 Task: Check the tools and features.
Action: Mouse moved to (1005, 285)
Screenshot: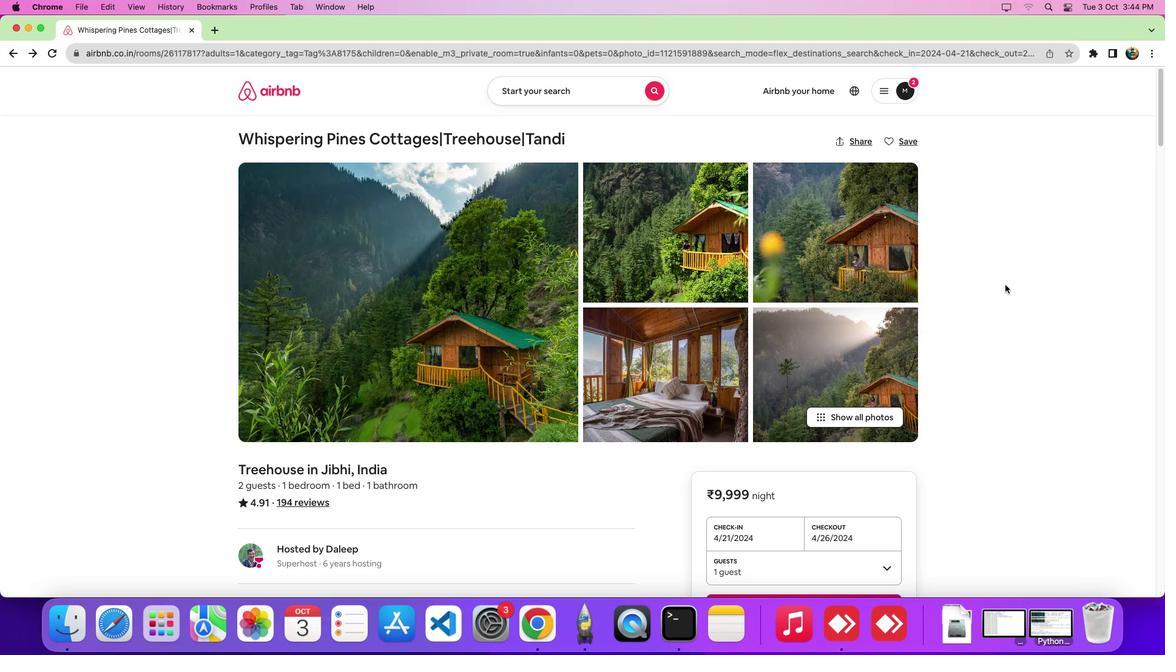 
Action: Mouse pressed left at (1005, 285)
Screenshot: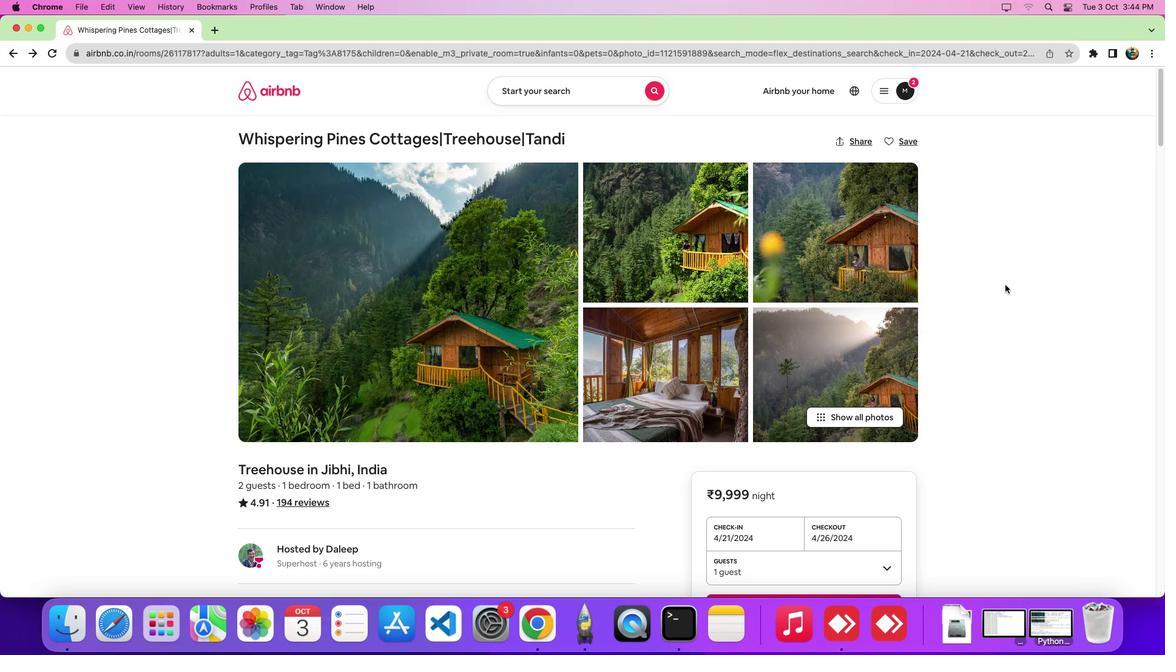 
Action: Mouse moved to (996, 316)
Screenshot: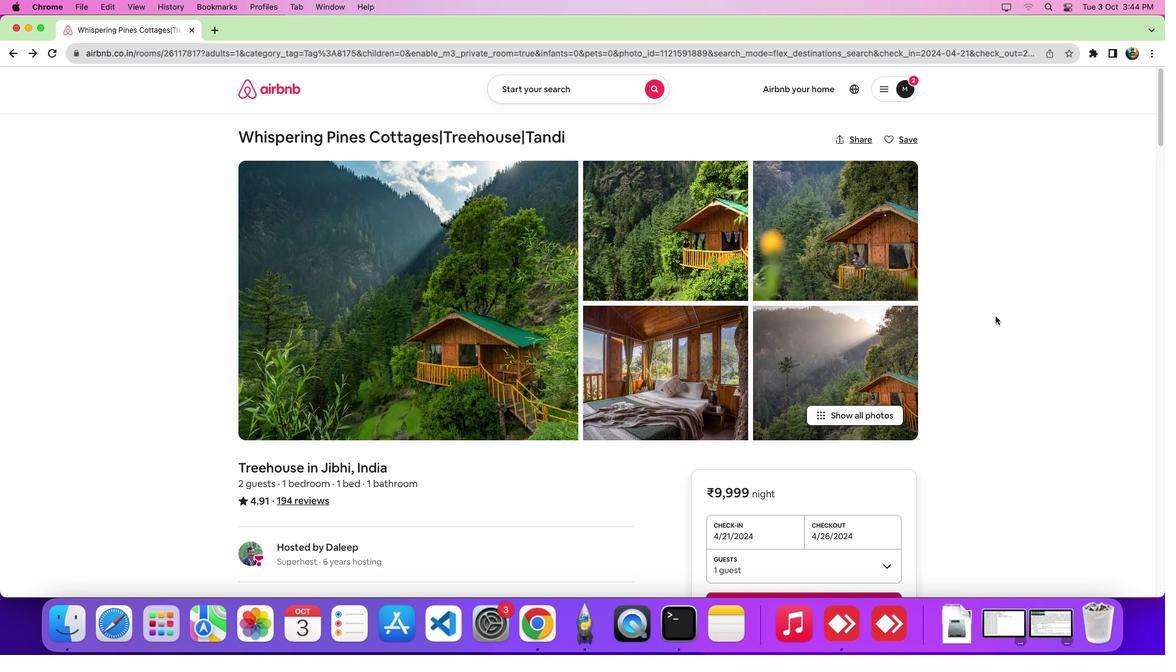 
Action: Mouse scrolled (996, 316) with delta (0, 0)
Screenshot: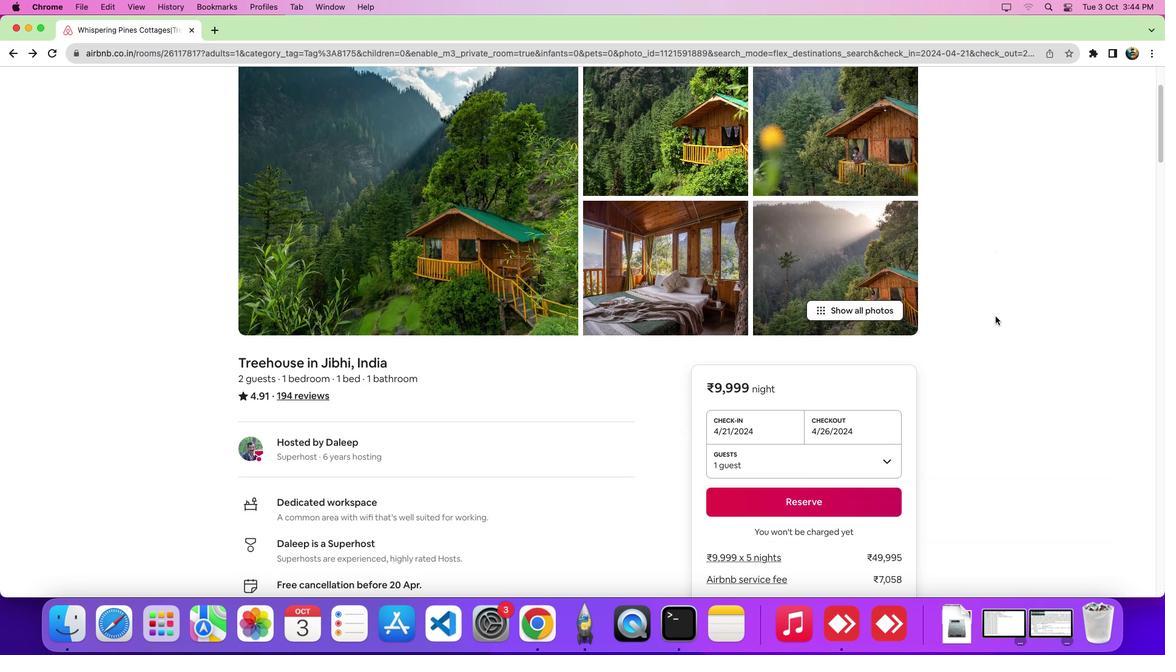 
Action: Mouse scrolled (996, 316) with delta (0, 0)
Screenshot: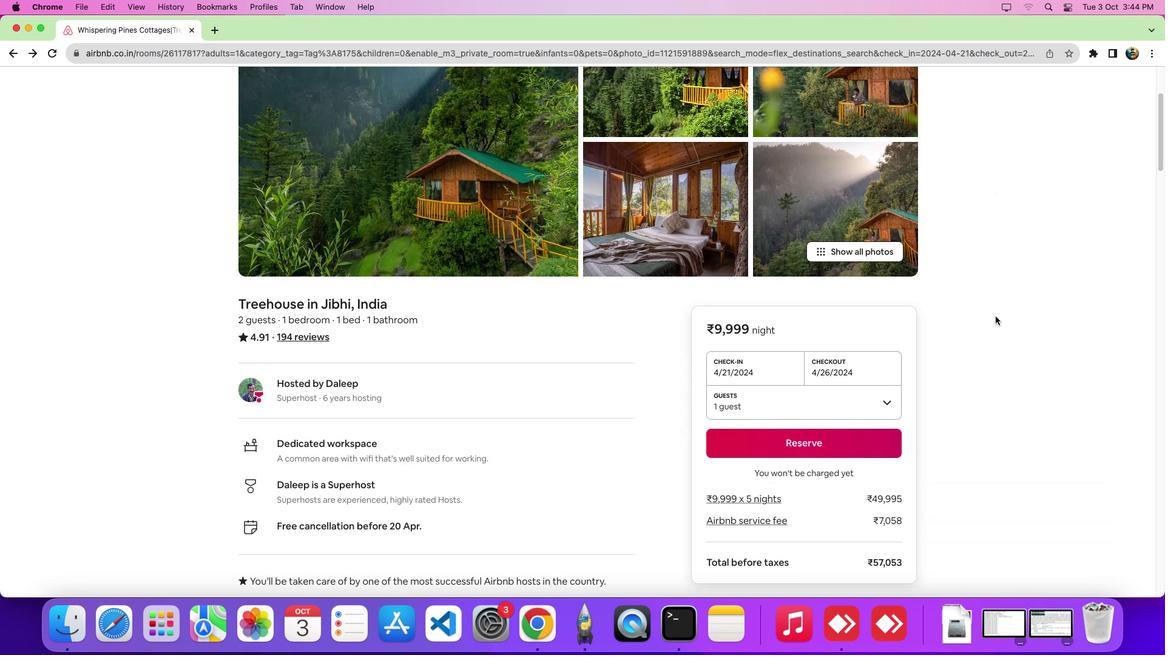 
Action: Mouse scrolled (996, 316) with delta (0, -3)
Screenshot: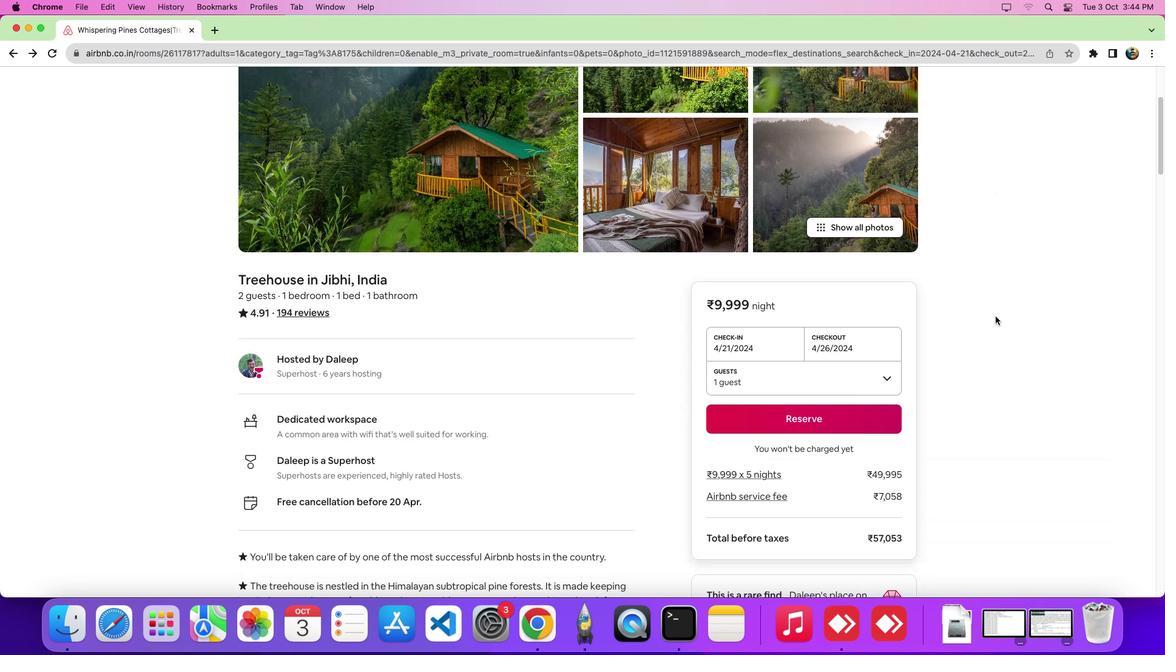
Action: Mouse scrolled (996, 316) with delta (0, 0)
Screenshot: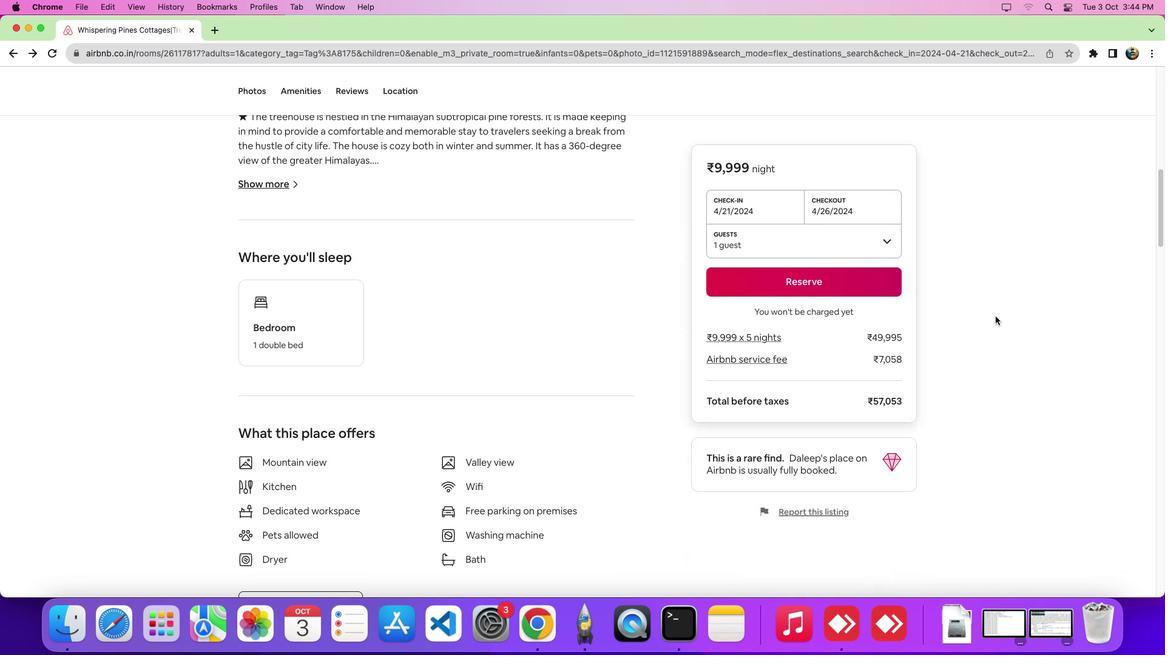 
Action: Mouse scrolled (996, 316) with delta (0, -1)
Screenshot: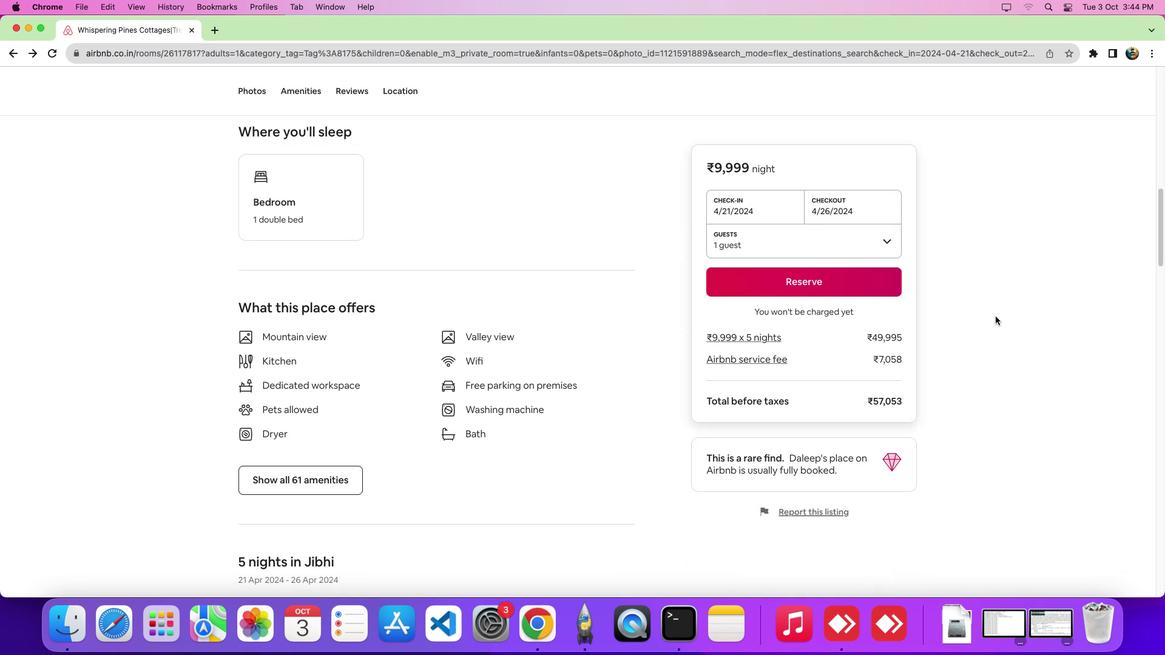 
Action: Mouse scrolled (996, 316) with delta (0, -5)
Screenshot: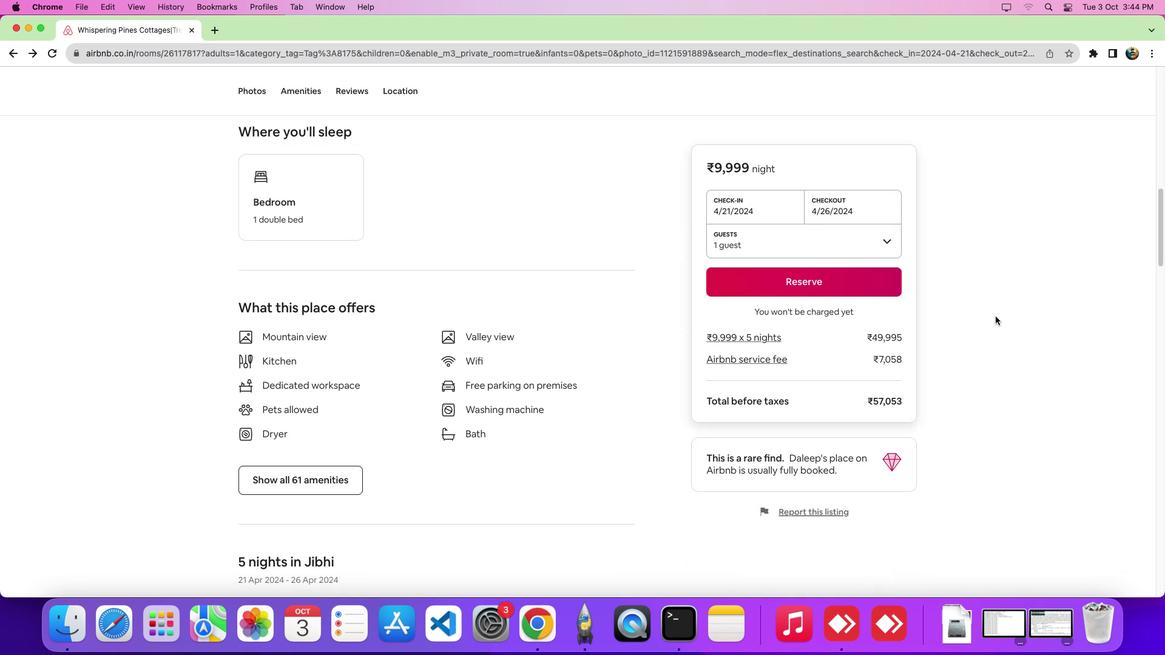 
Action: Mouse scrolled (996, 316) with delta (0, -7)
Screenshot: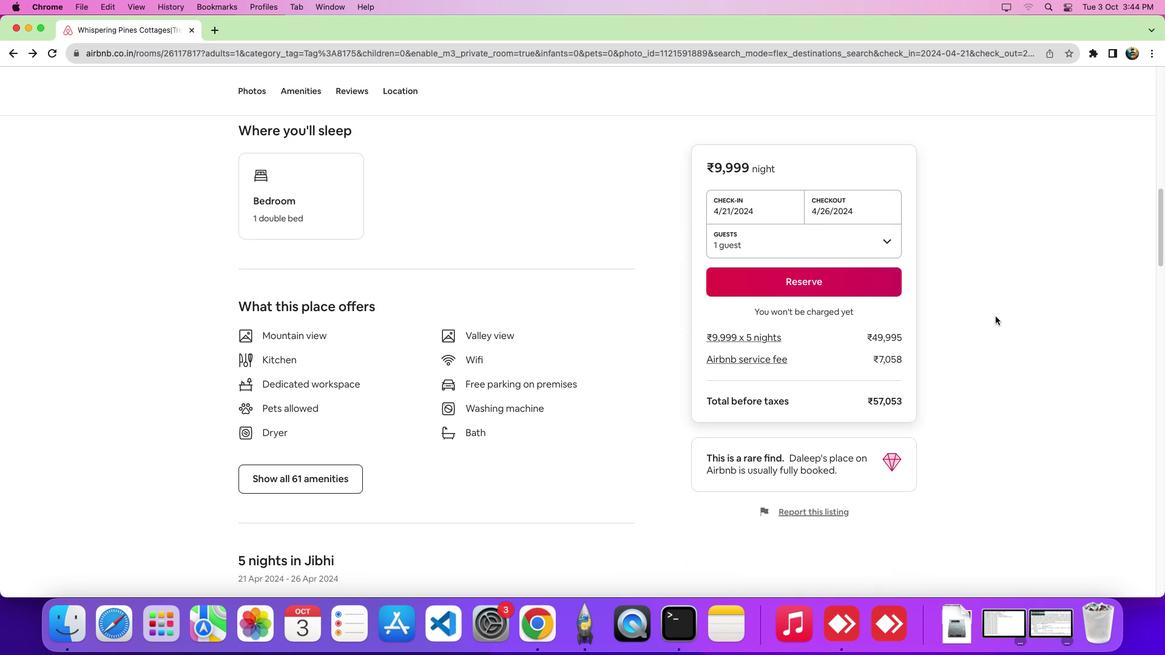 
Action: Mouse scrolled (996, 316) with delta (0, 0)
Screenshot: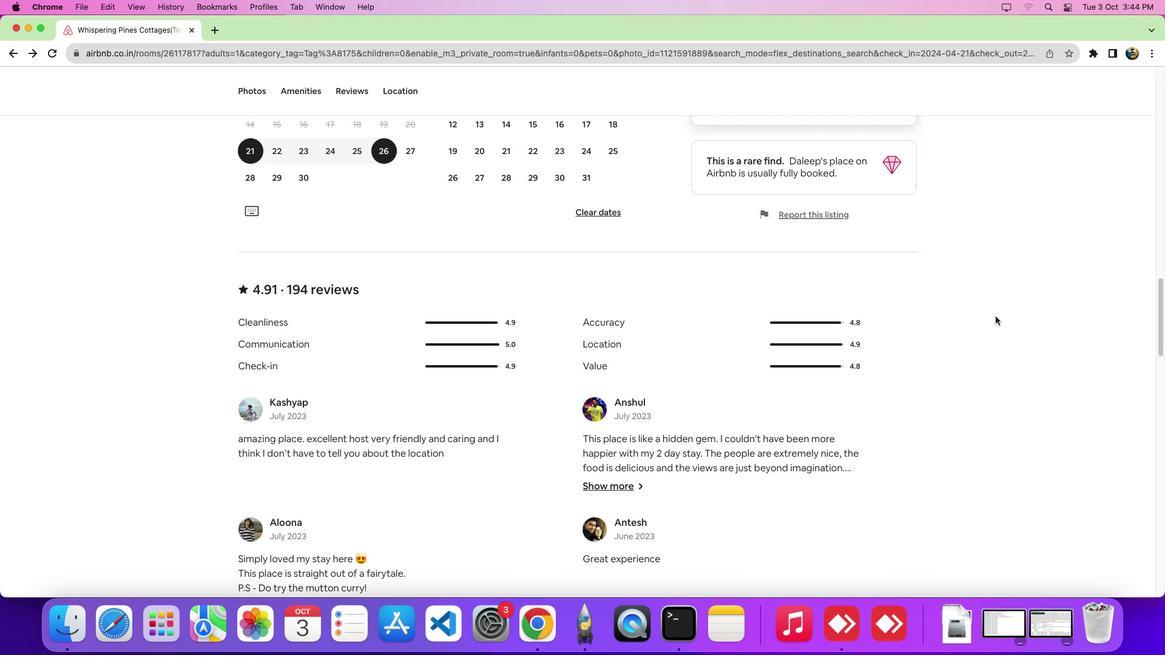 
Action: Mouse scrolled (996, 316) with delta (0, -1)
Screenshot: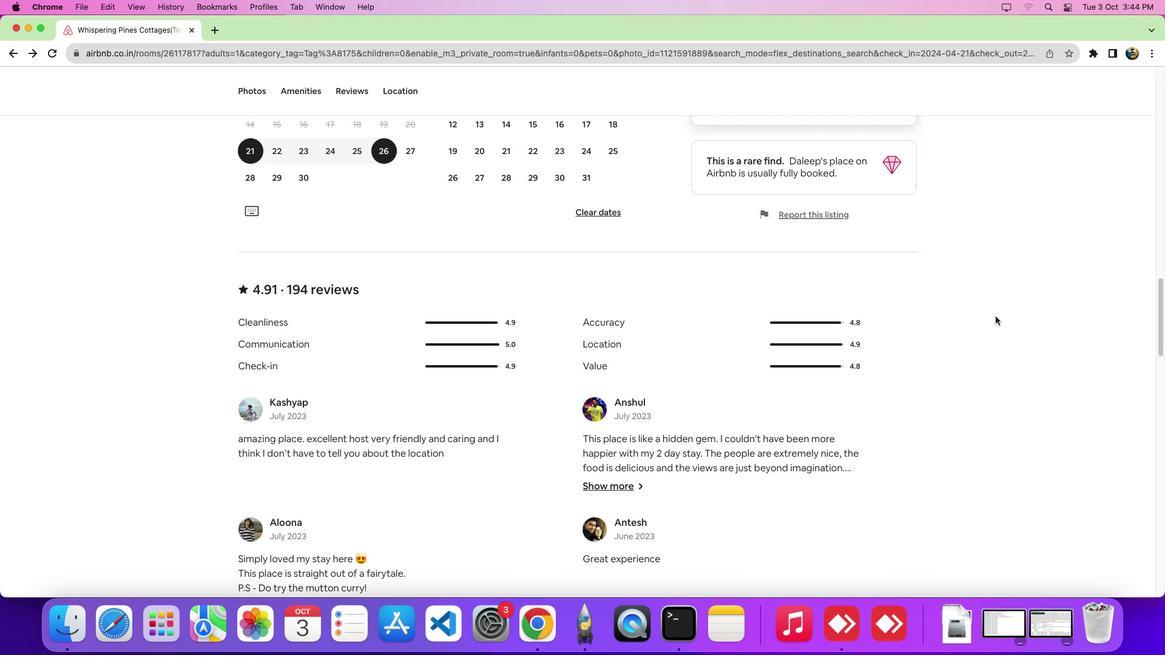 
Action: Mouse scrolled (996, 316) with delta (0, -5)
Screenshot: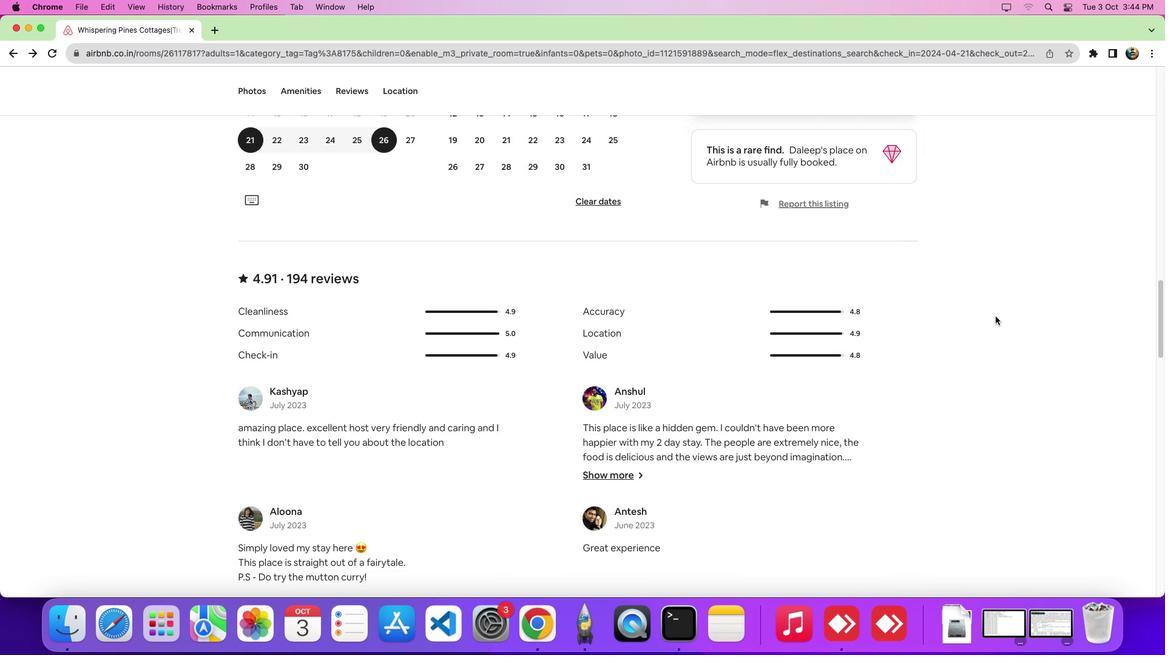 
Action: Mouse scrolled (996, 316) with delta (0, -7)
Screenshot: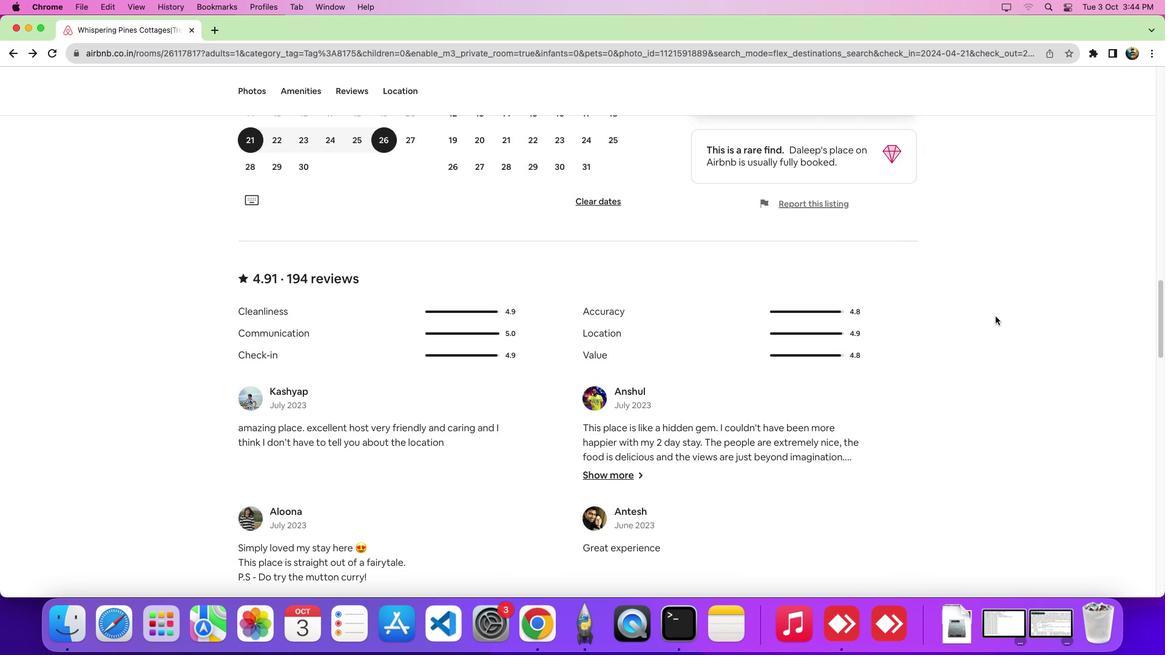 
Action: Mouse scrolled (996, 316) with delta (0, 0)
Screenshot: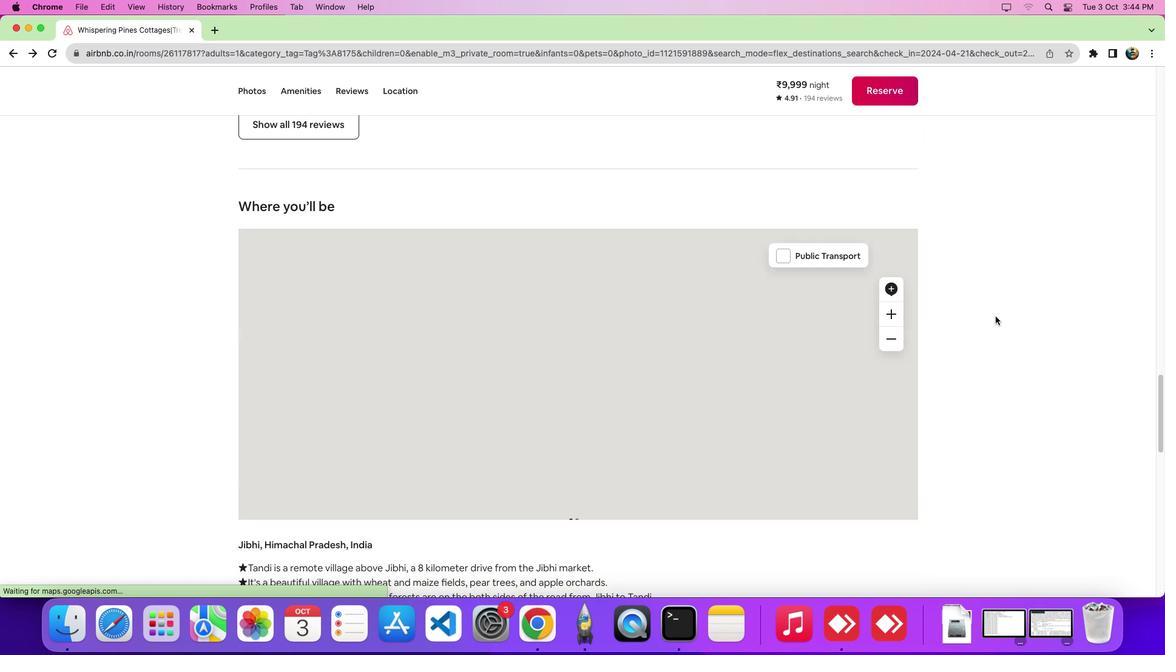 
Action: Mouse scrolled (996, 316) with delta (0, -1)
Screenshot: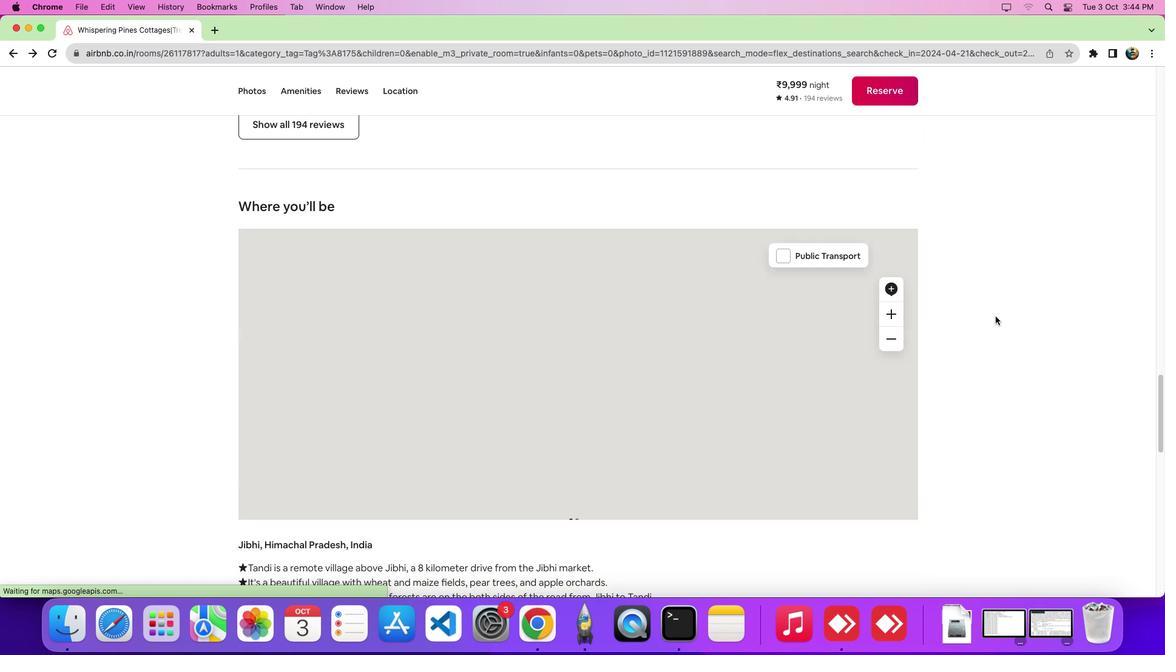 
Action: Mouse scrolled (996, 316) with delta (0, -5)
Screenshot: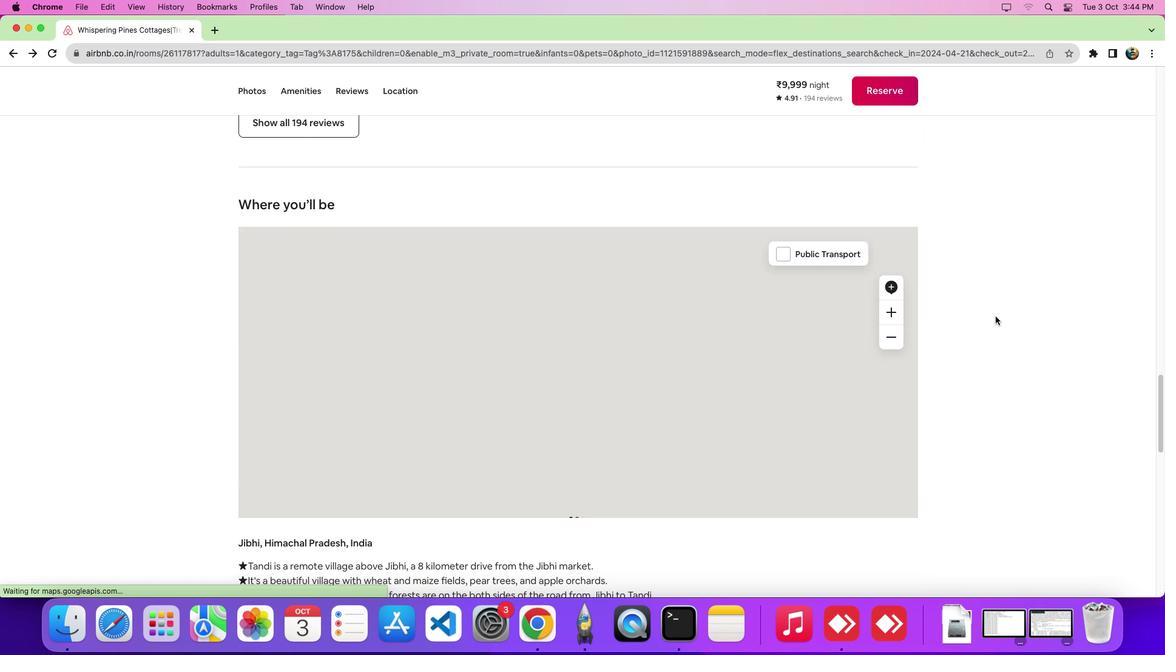 
Action: Mouse scrolled (996, 316) with delta (0, -7)
Screenshot: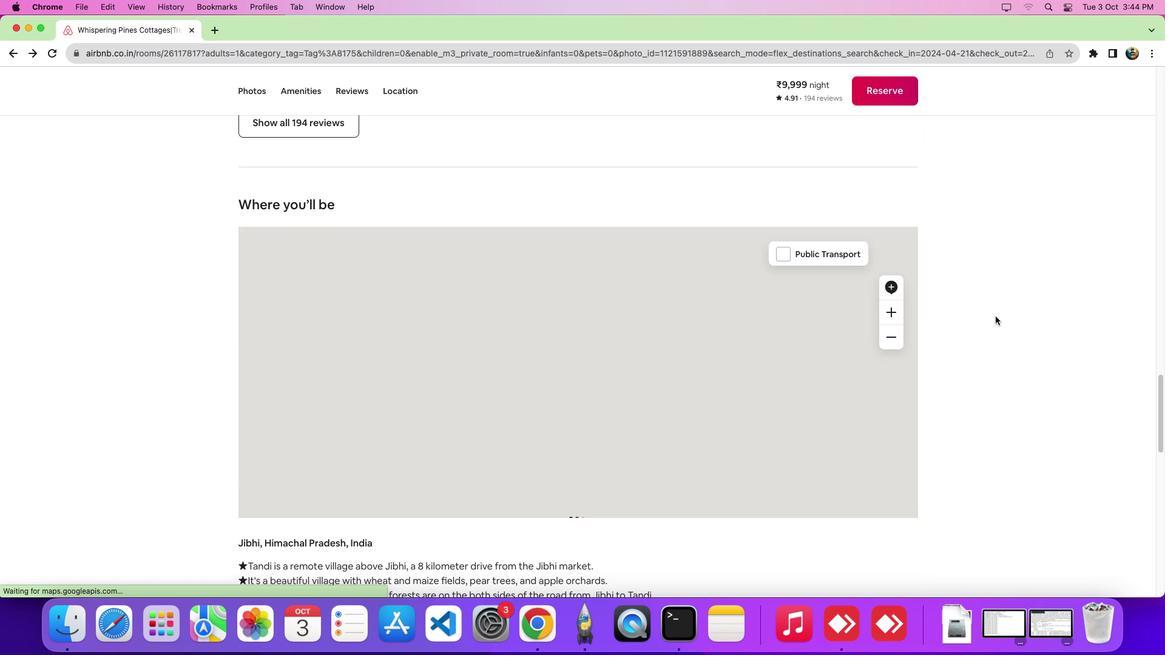 
Action: Mouse scrolled (996, 316) with delta (0, 0)
Screenshot: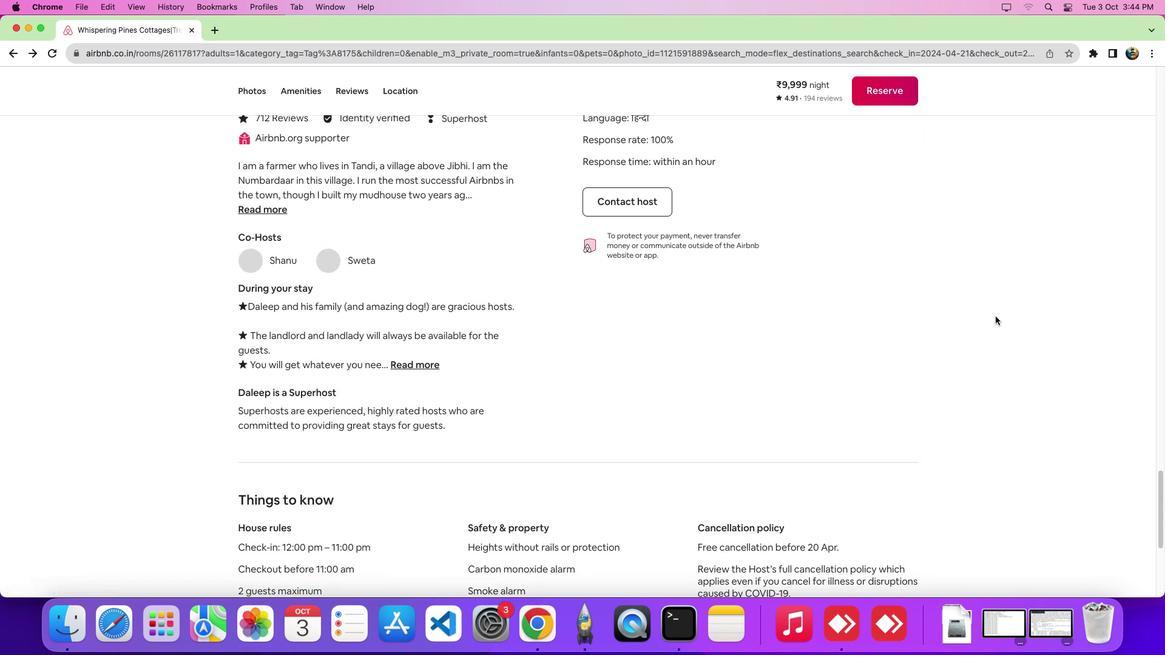 
Action: Mouse scrolled (996, 316) with delta (0, -1)
Screenshot: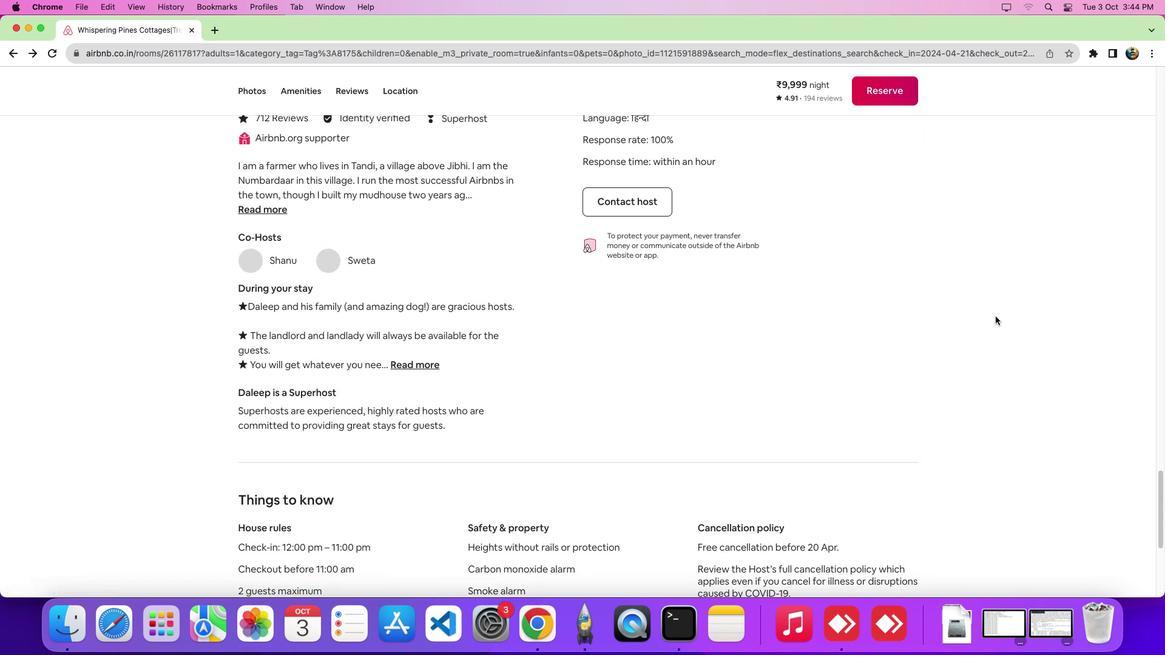 
Action: Mouse scrolled (996, 316) with delta (0, -5)
Screenshot: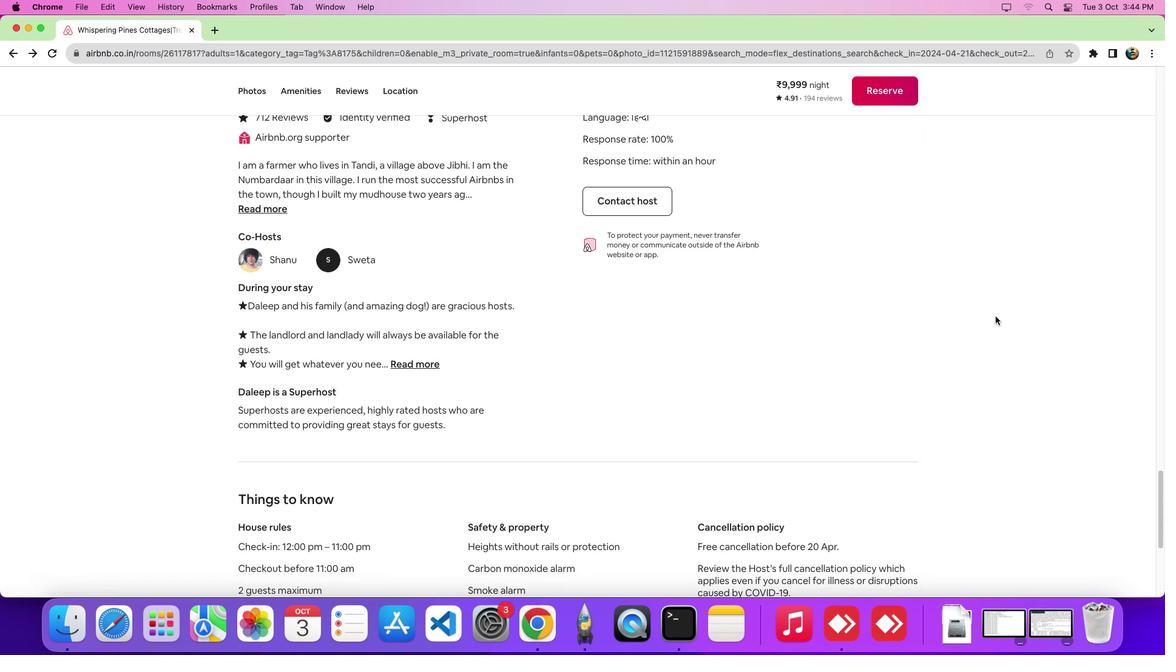 
Action: Mouse scrolled (996, 316) with delta (0, -7)
Screenshot: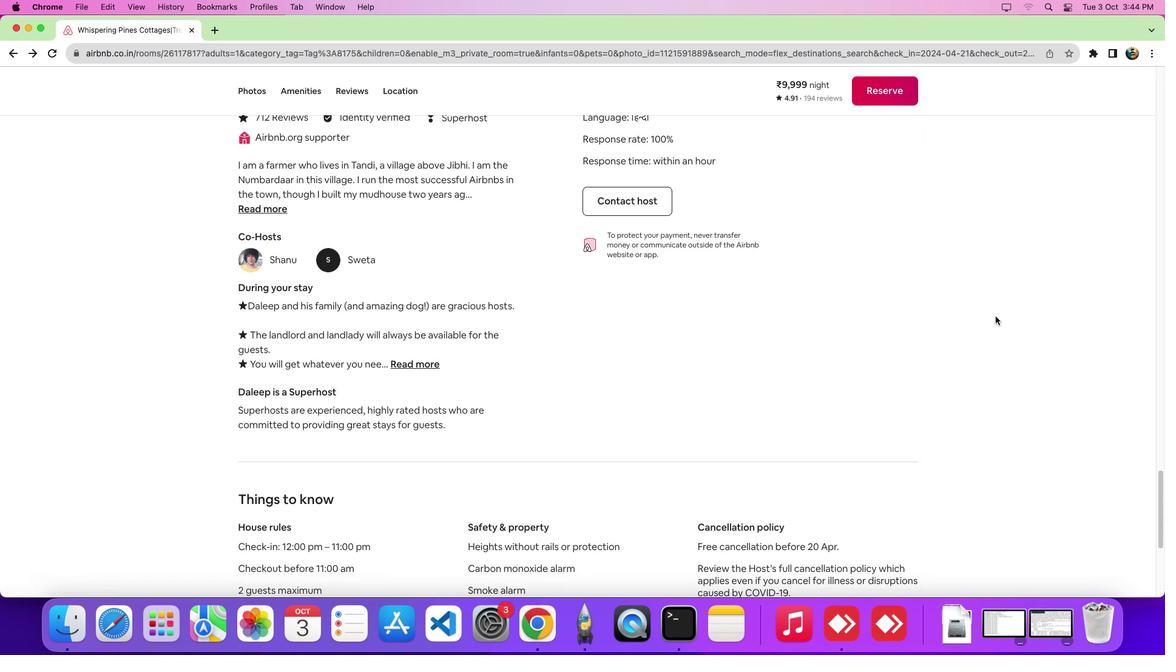 
Action: Mouse scrolled (996, 316) with delta (0, 0)
Screenshot: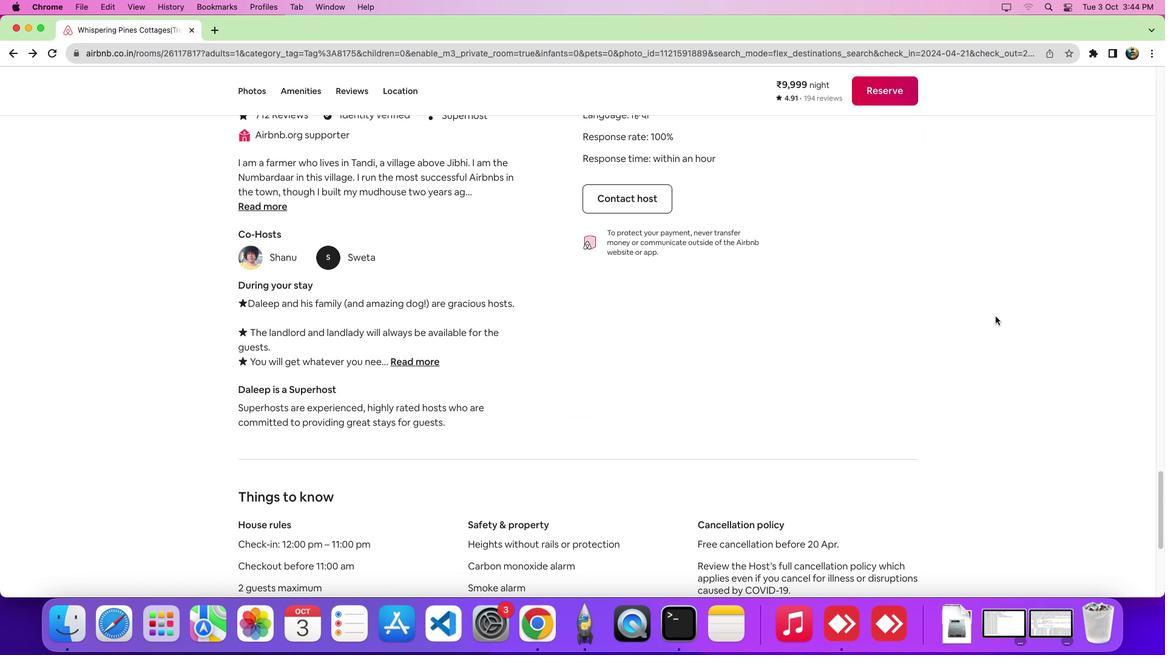
Action: Mouse scrolled (996, 316) with delta (0, 0)
Screenshot: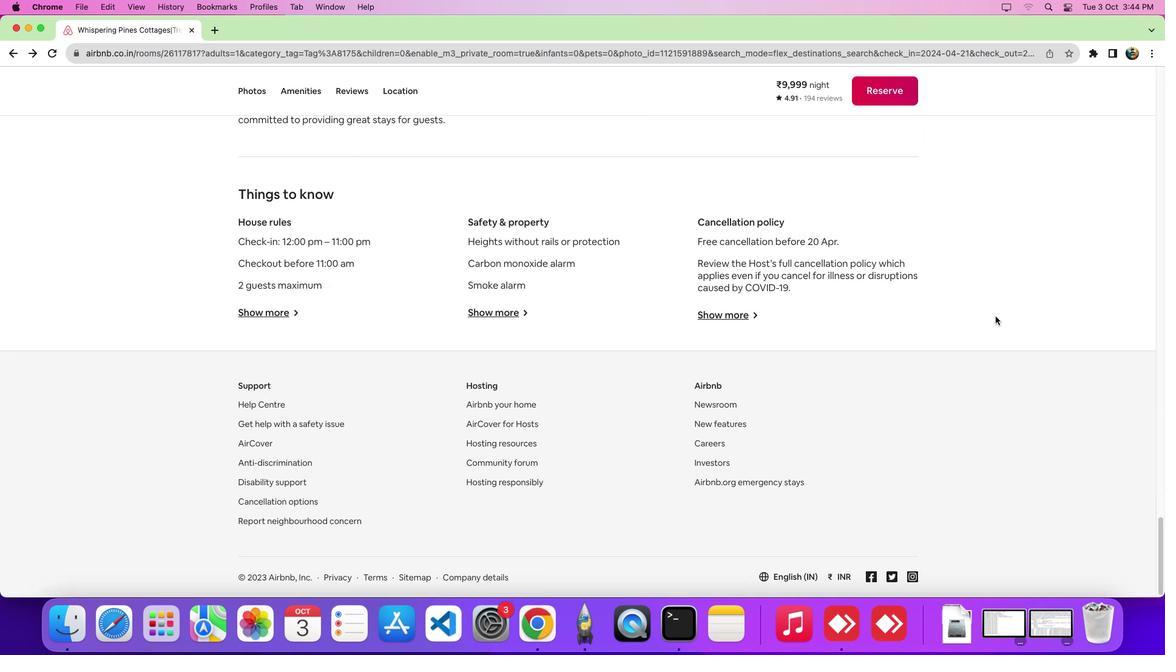
Action: Mouse scrolled (996, 316) with delta (0, -1)
Screenshot: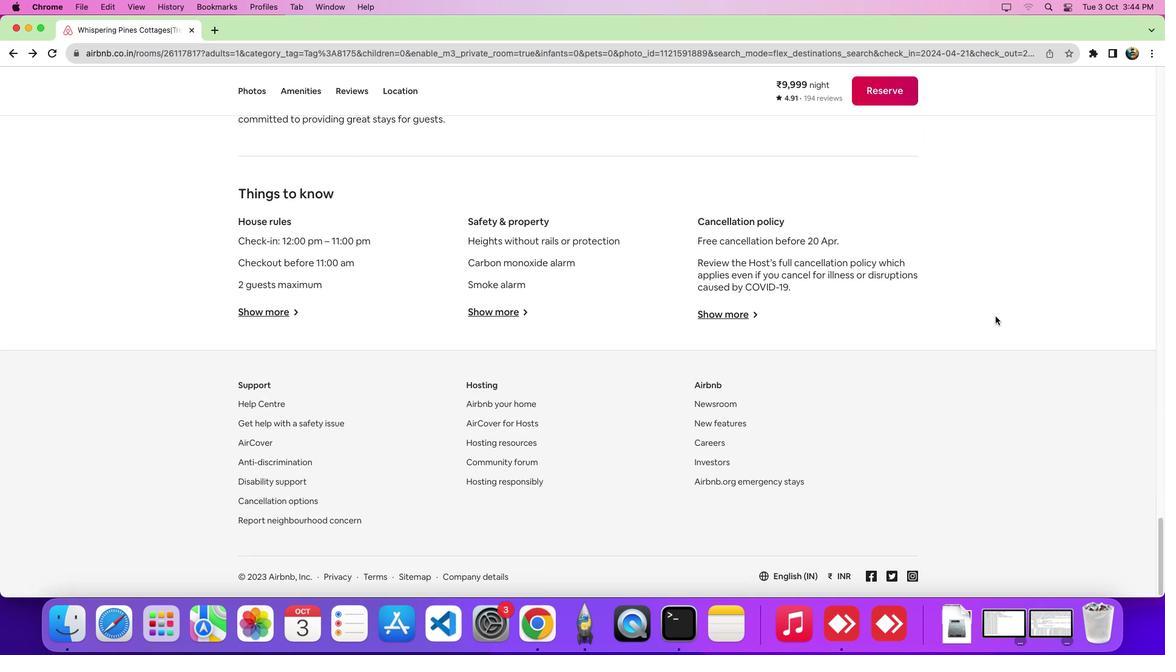 
Action: Mouse scrolled (996, 316) with delta (0, -5)
Screenshot: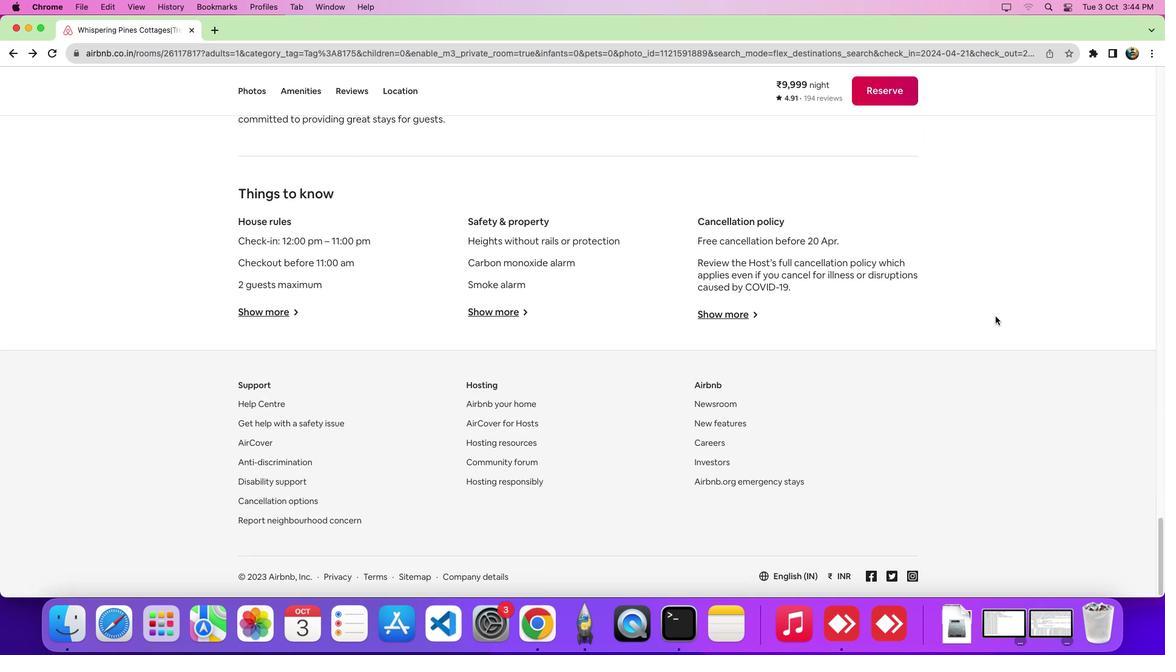 
Action: Mouse scrolled (996, 316) with delta (0, -7)
Screenshot: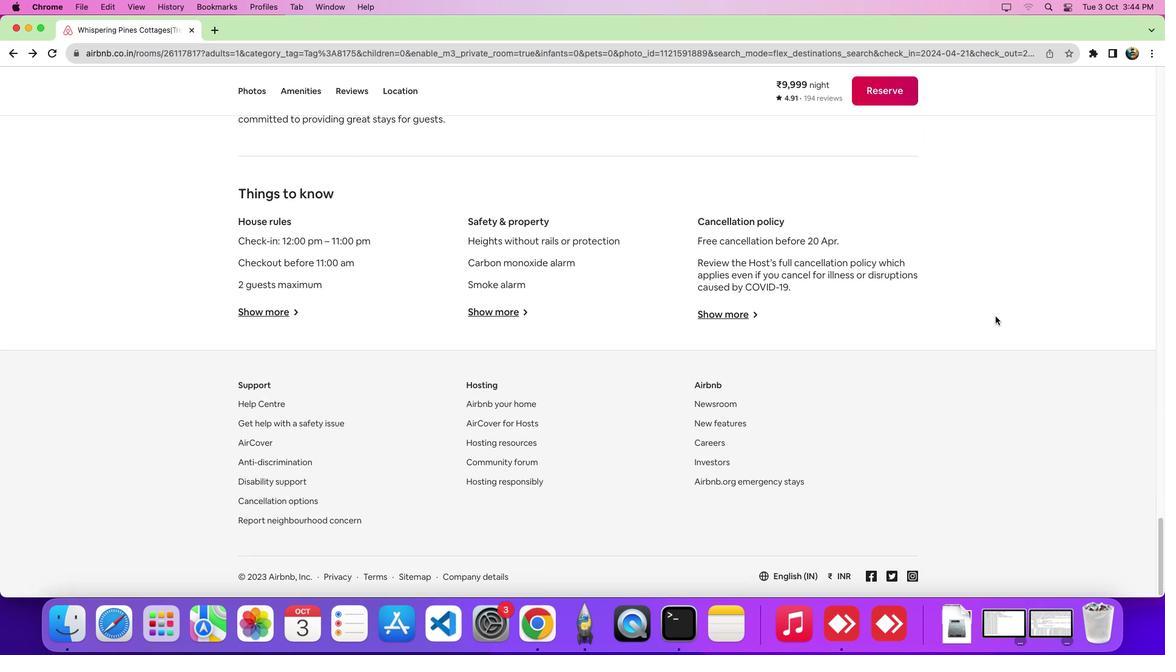 
Action: Mouse scrolled (996, 316) with delta (0, 0)
Screenshot: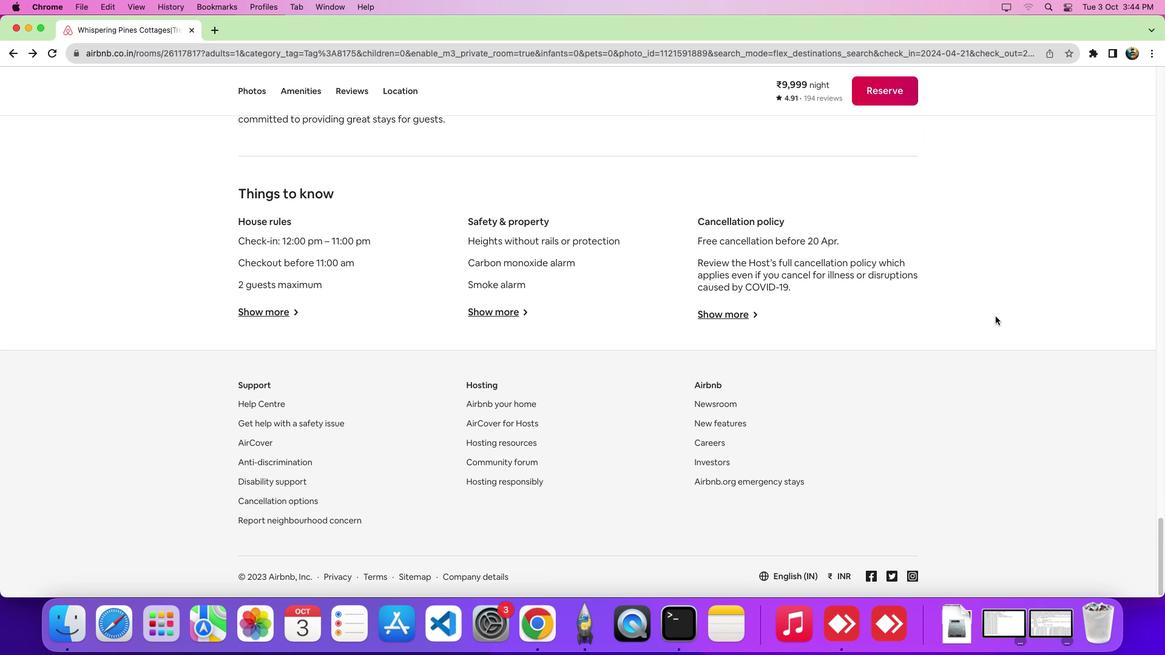 
Action: Mouse scrolled (996, 316) with delta (0, -1)
Screenshot: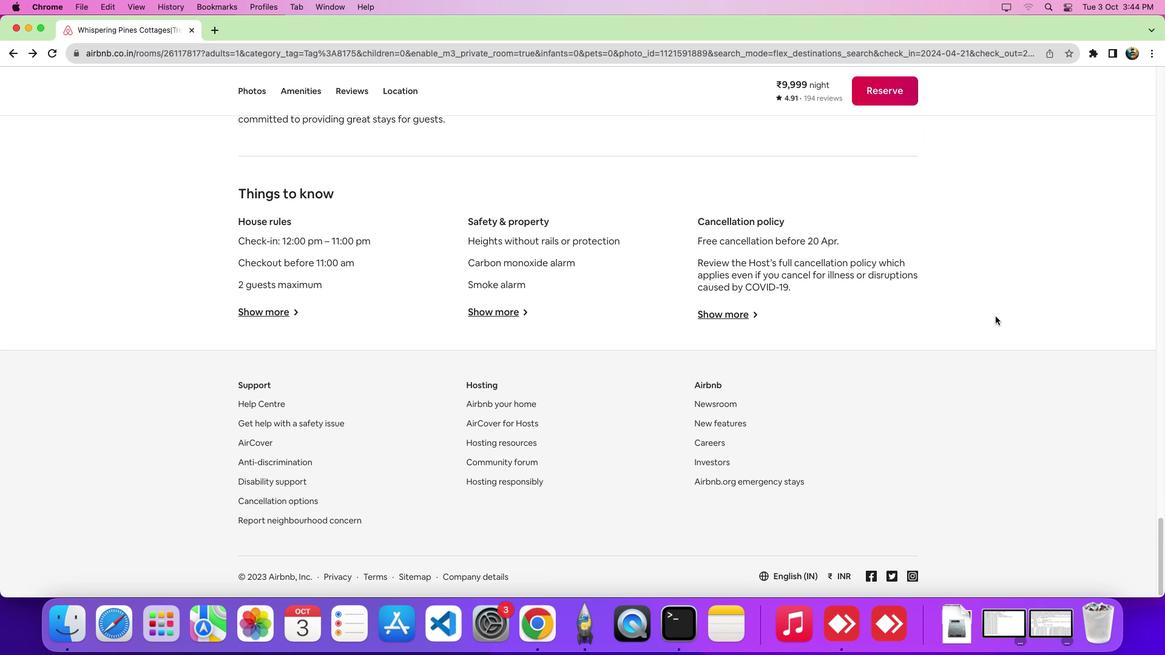
Action: Mouse scrolled (996, 316) with delta (0, -6)
Screenshot: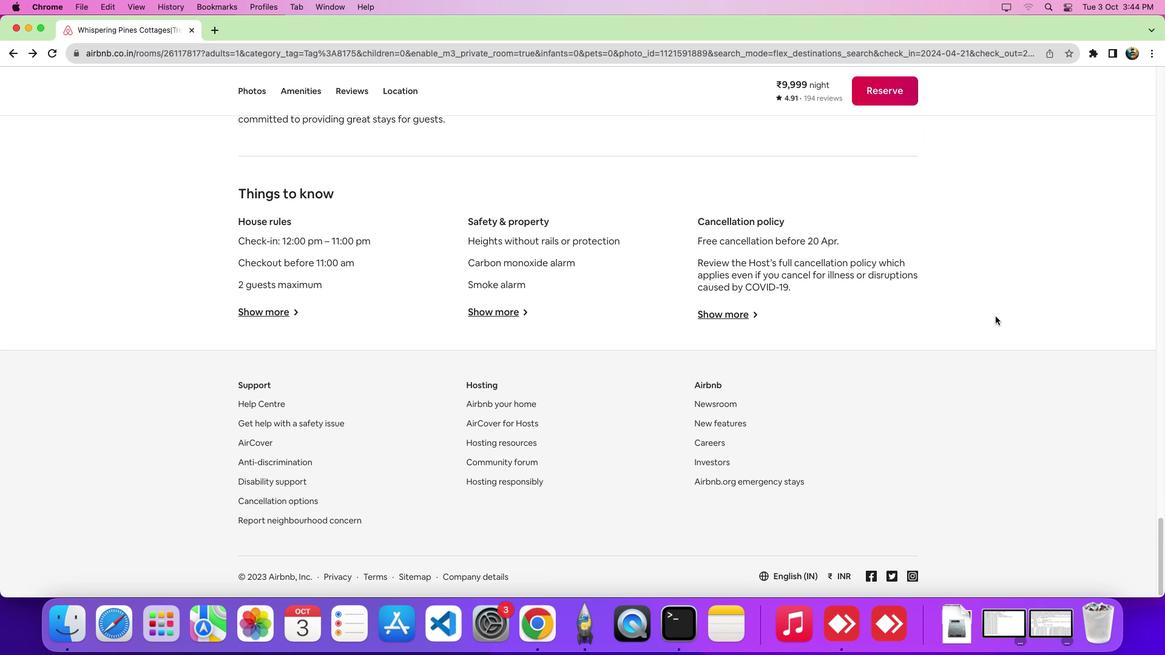 
Action: Mouse scrolled (996, 316) with delta (0, -8)
Screenshot: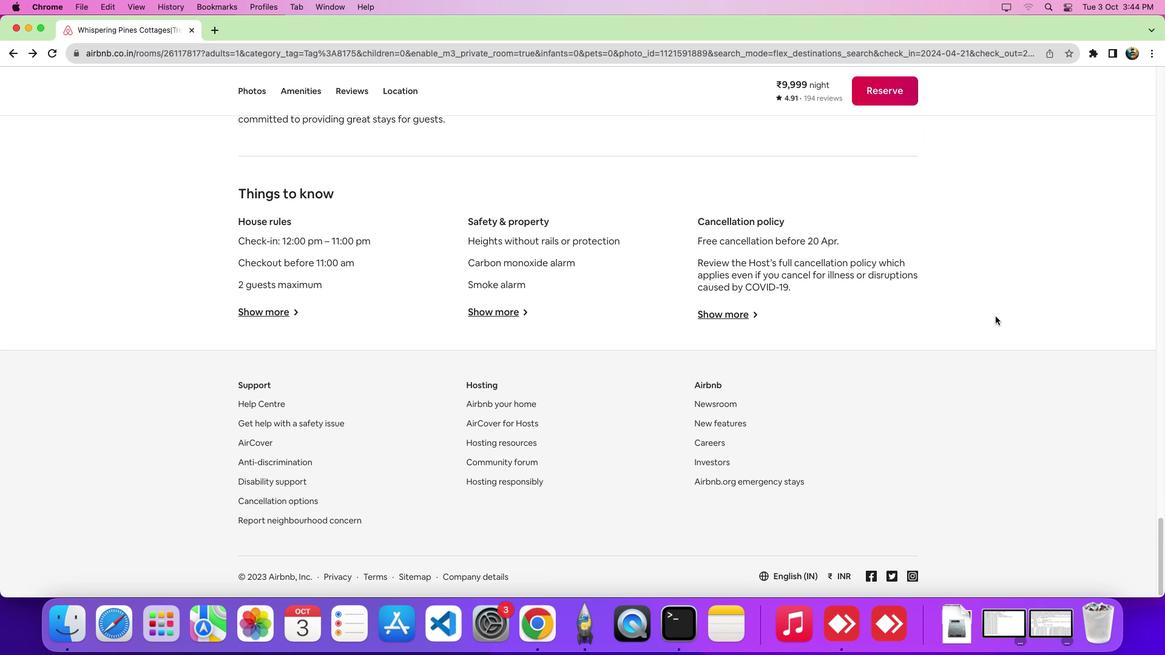 
Action: Mouse scrolled (996, 316) with delta (0, -9)
Screenshot: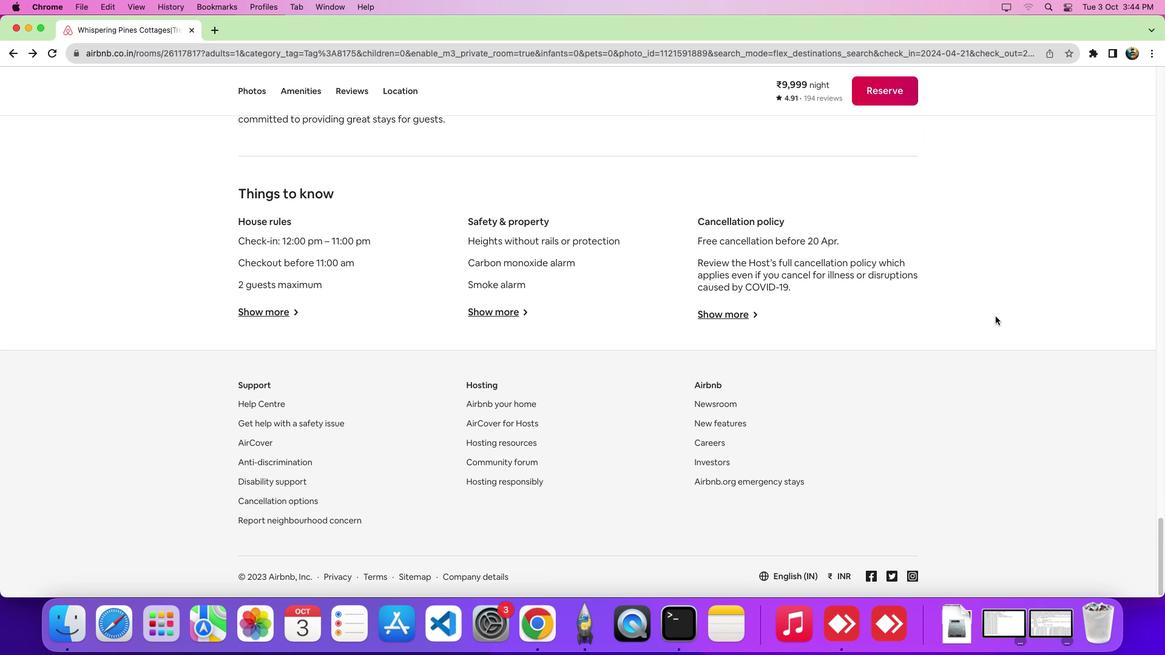 
Action: Mouse scrolled (996, 316) with delta (0, 0)
Screenshot: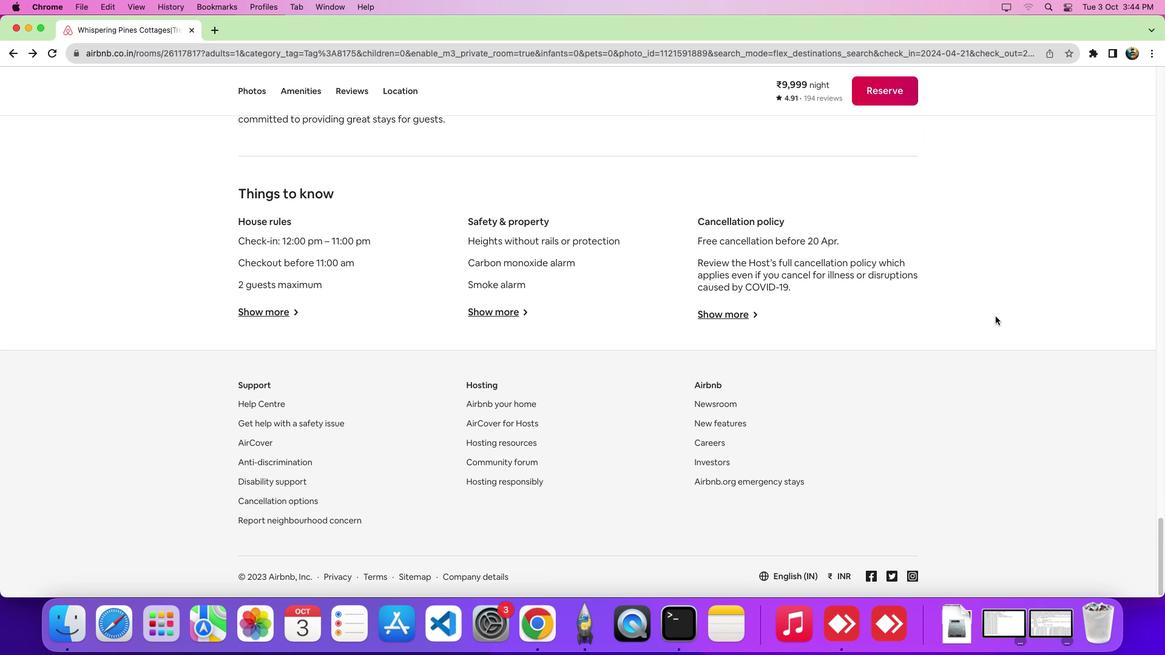
Action: Mouse moved to (494, 442)
Screenshot: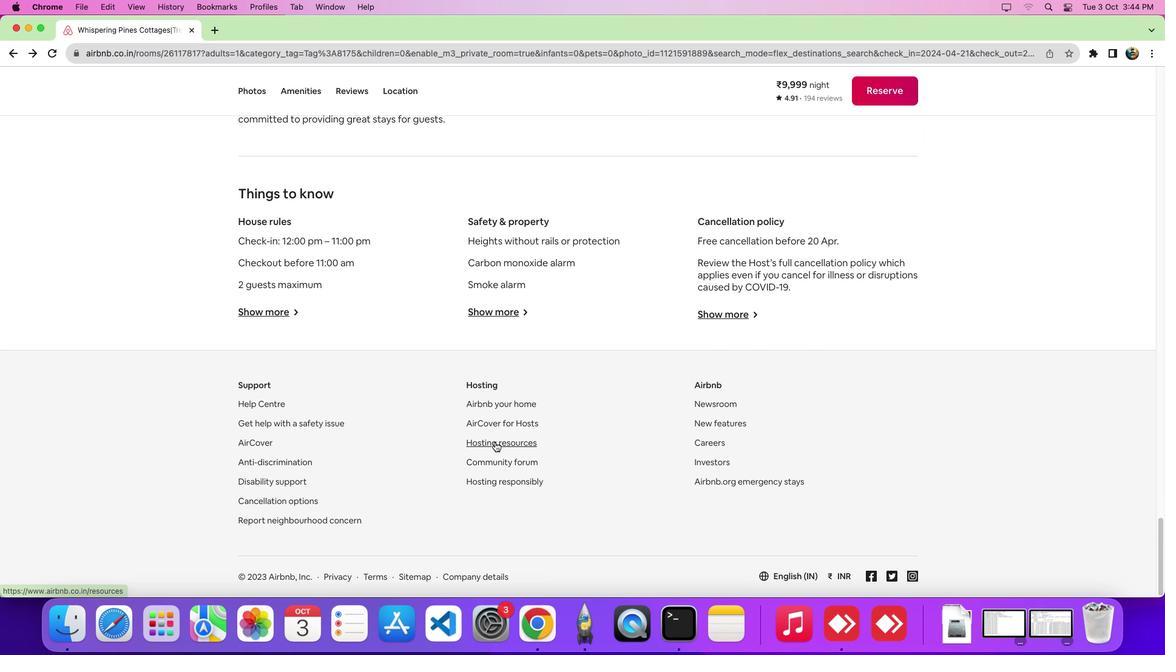 
Action: Mouse pressed left at (494, 442)
Screenshot: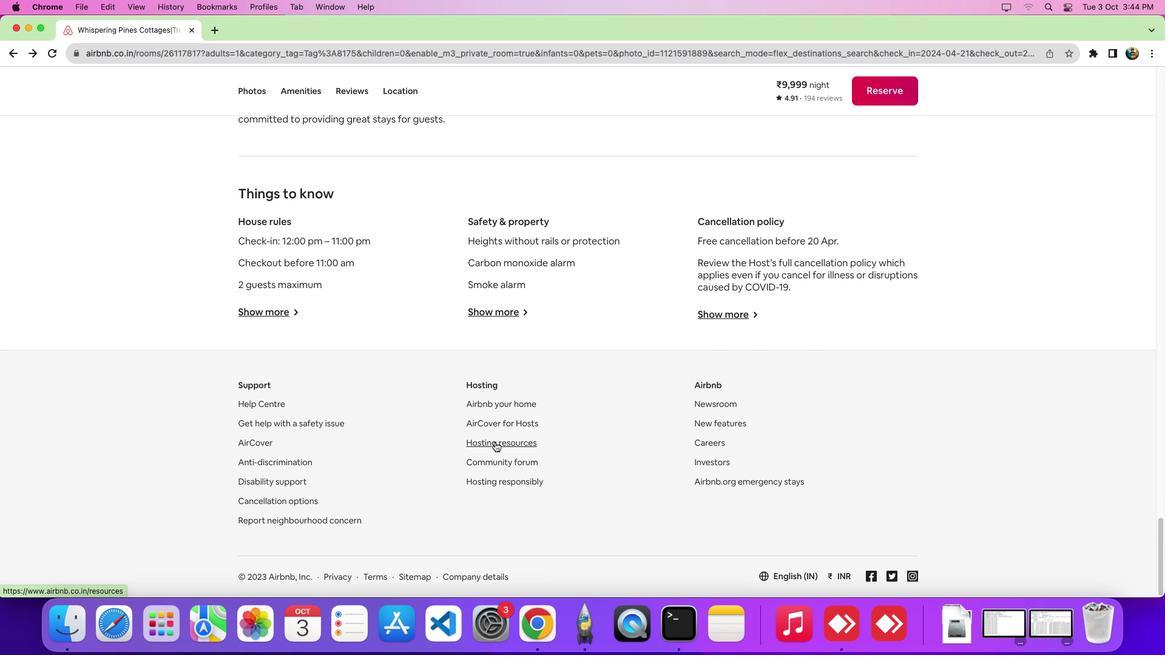 
Action: Mouse moved to (513, 423)
Screenshot: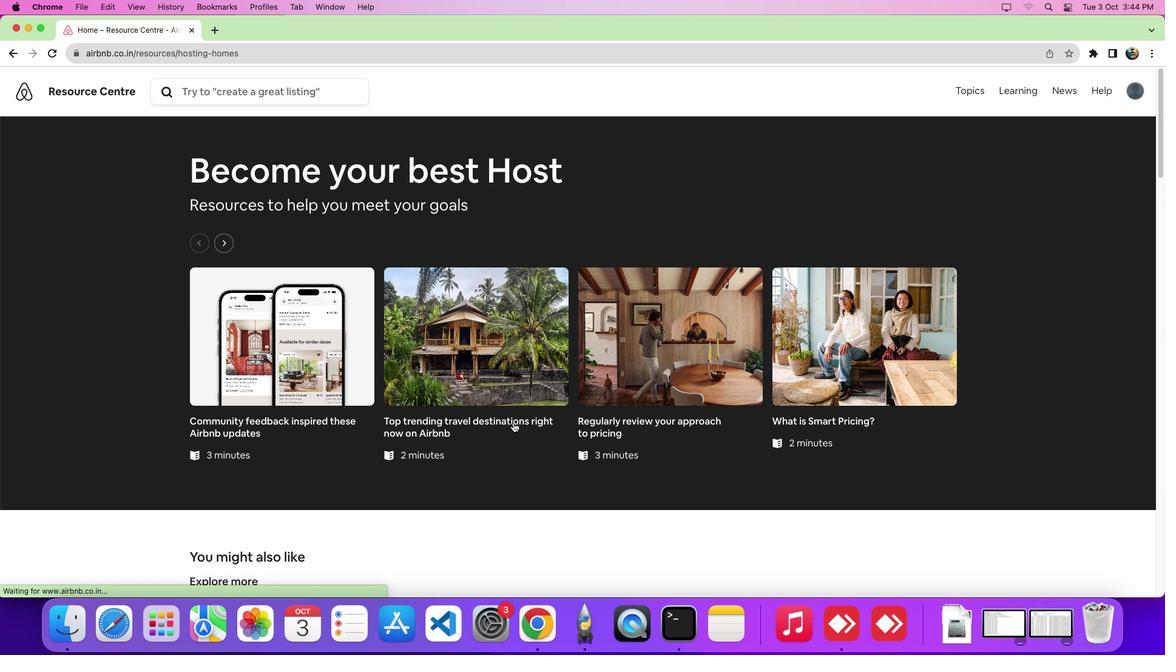 
Action: Mouse scrolled (513, 423) with delta (0, 0)
Screenshot: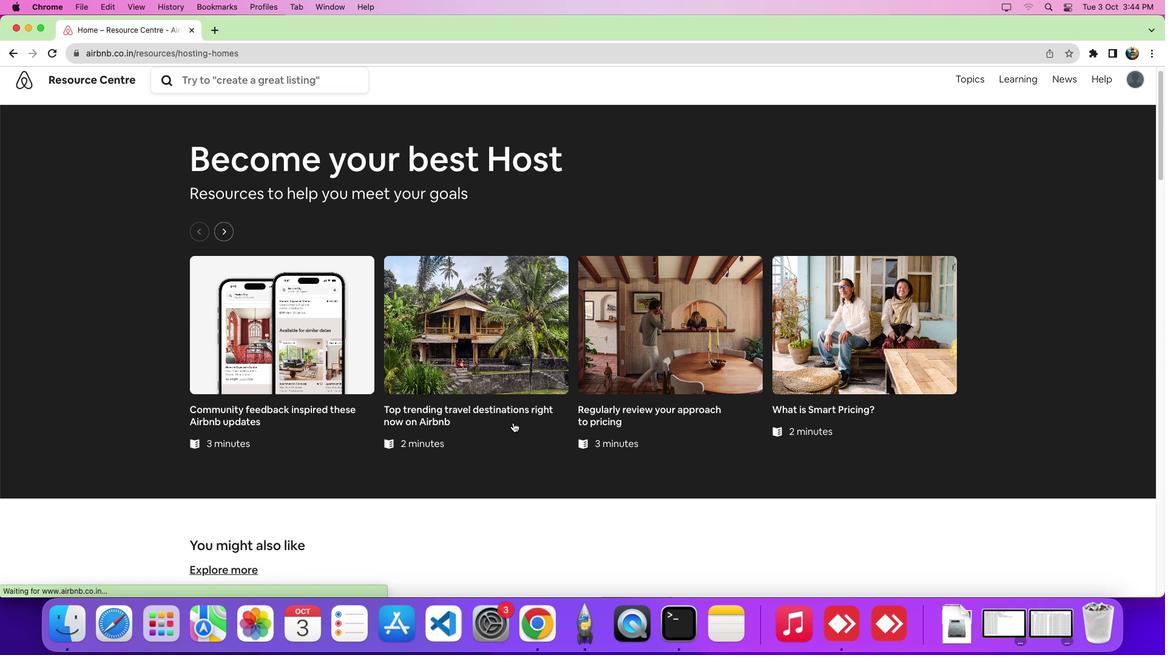
Action: Mouse scrolled (513, 423) with delta (0, 0)
Screenshot: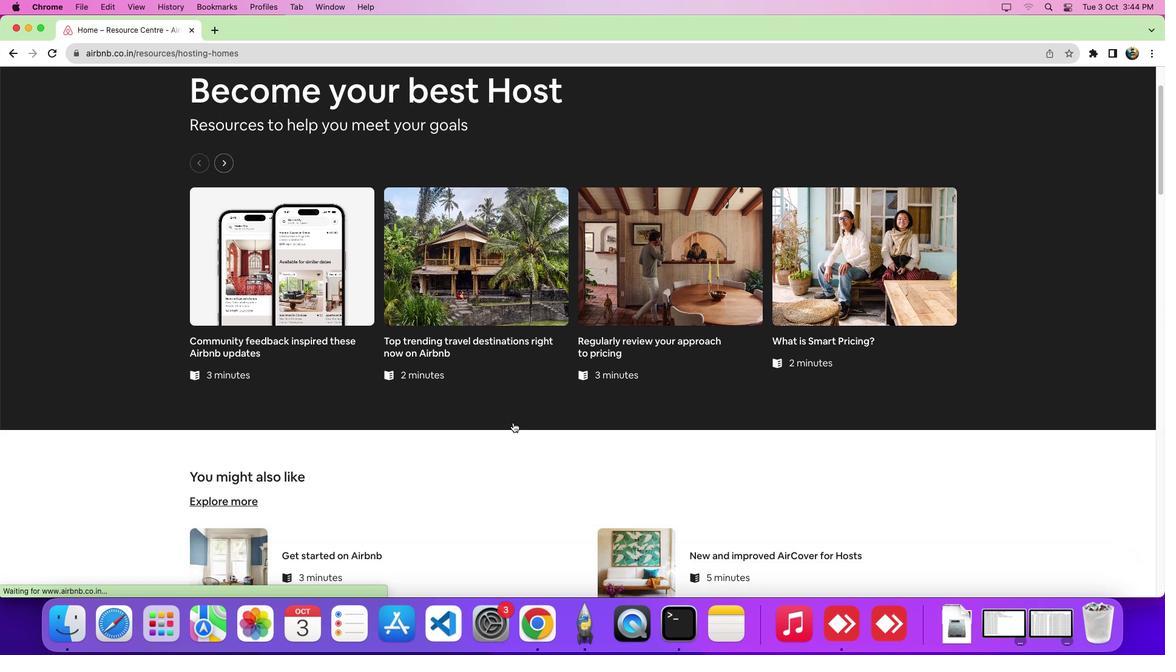 
Action: Mouse scrolled (513, 423) with delta (0, -1)
Screenshot: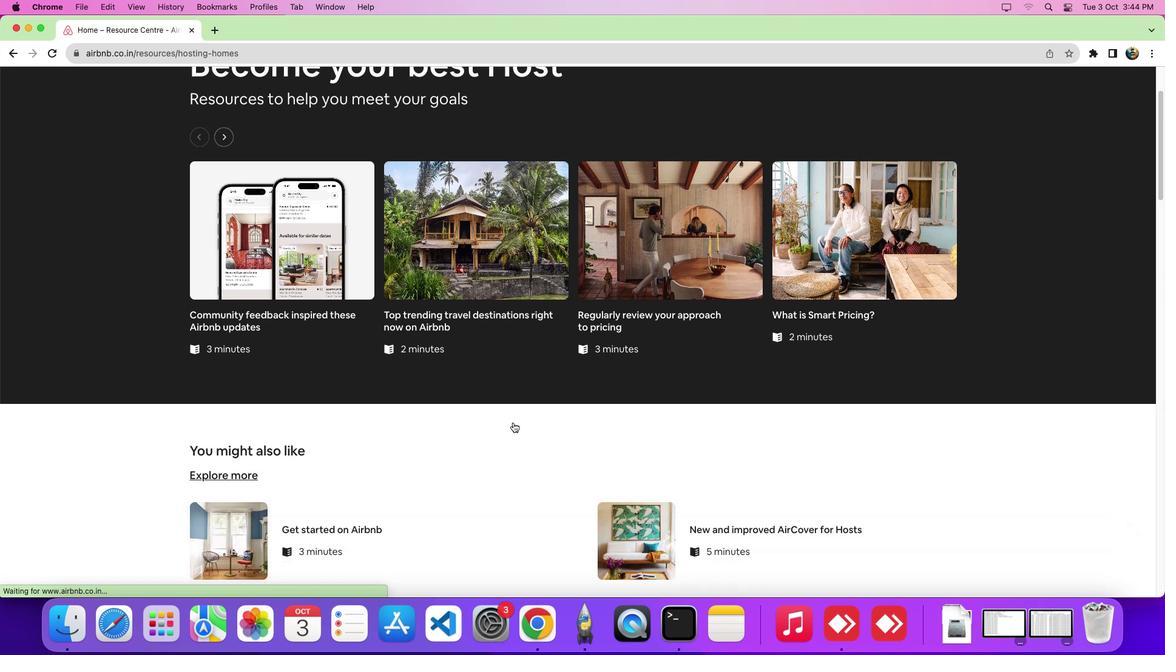 
Action: Mouse scrolled (513, 423) with delta (0, 0)
Screenshot: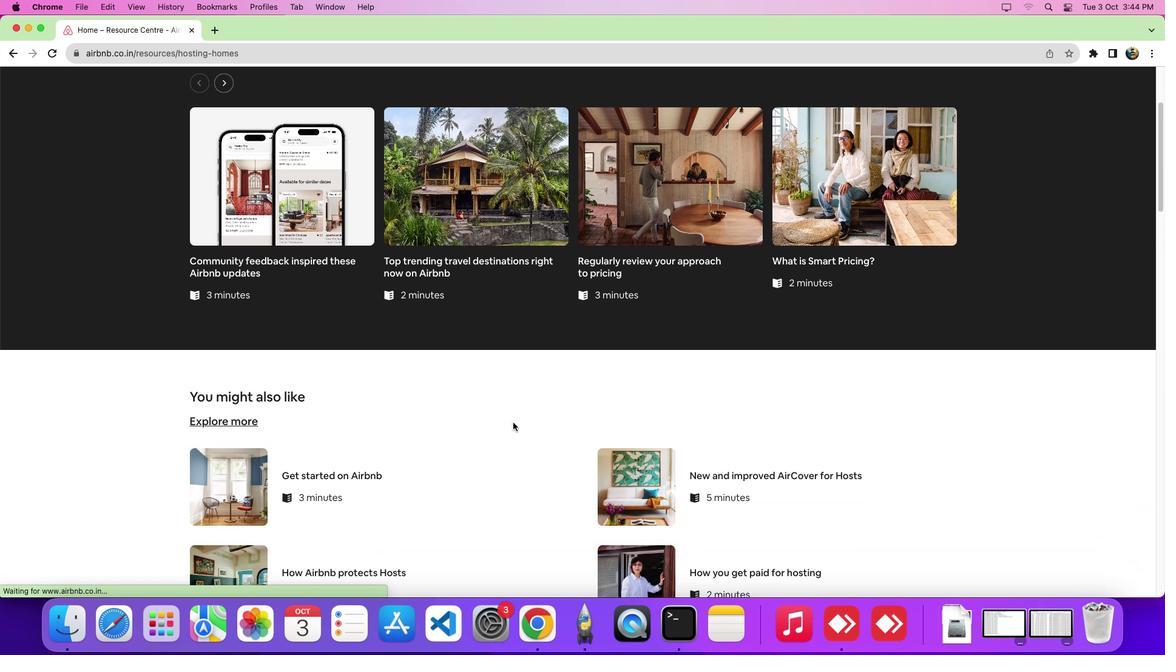 
Action: Mouse scrolled (513, 423) with delta (0, 0)
Screenshot: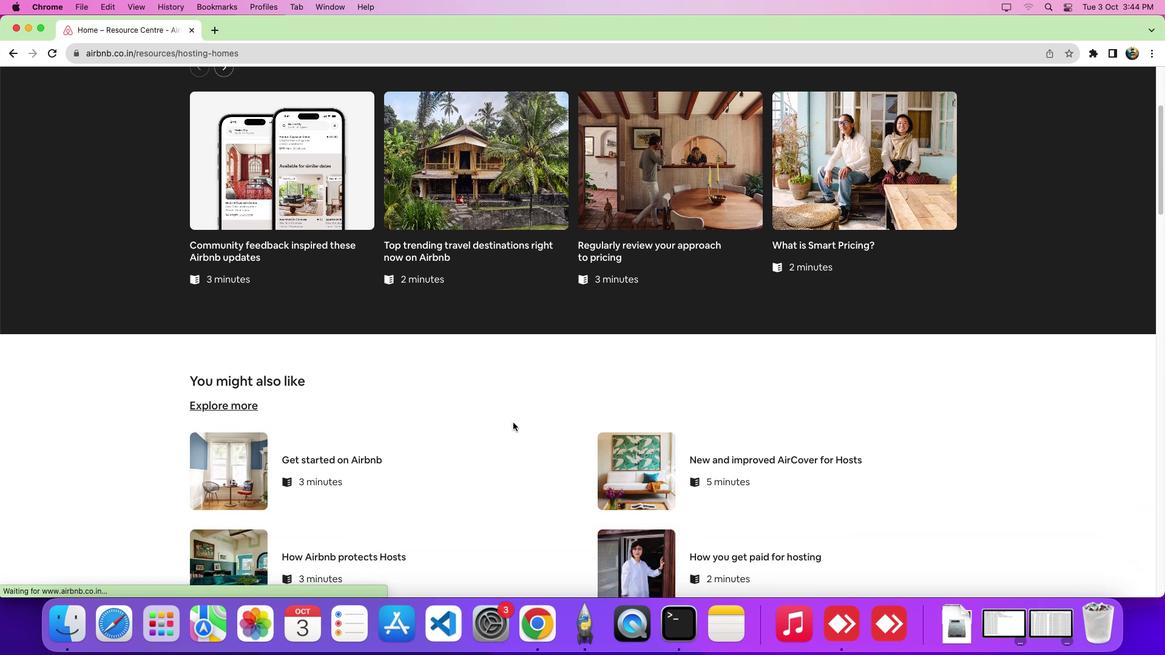 
Action: Mouse scrolled (513, 423) with delta (0, -1)
Screenshot: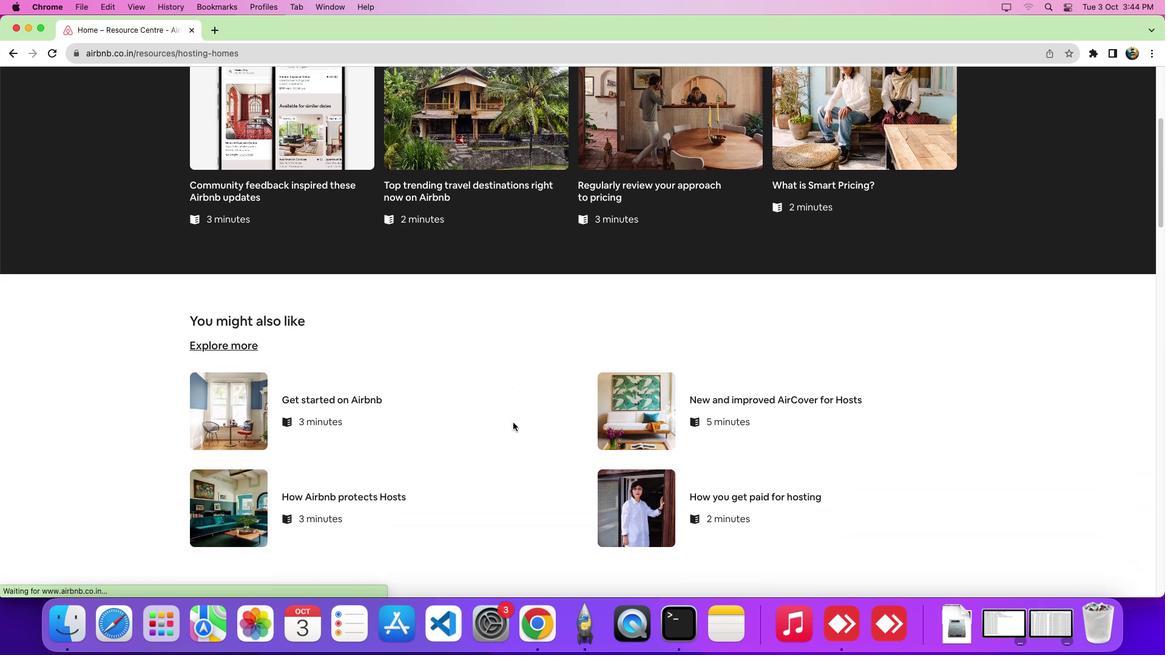 
Action: Mouse scrolled (513, 423) with delta (0, 0)
Screenshot: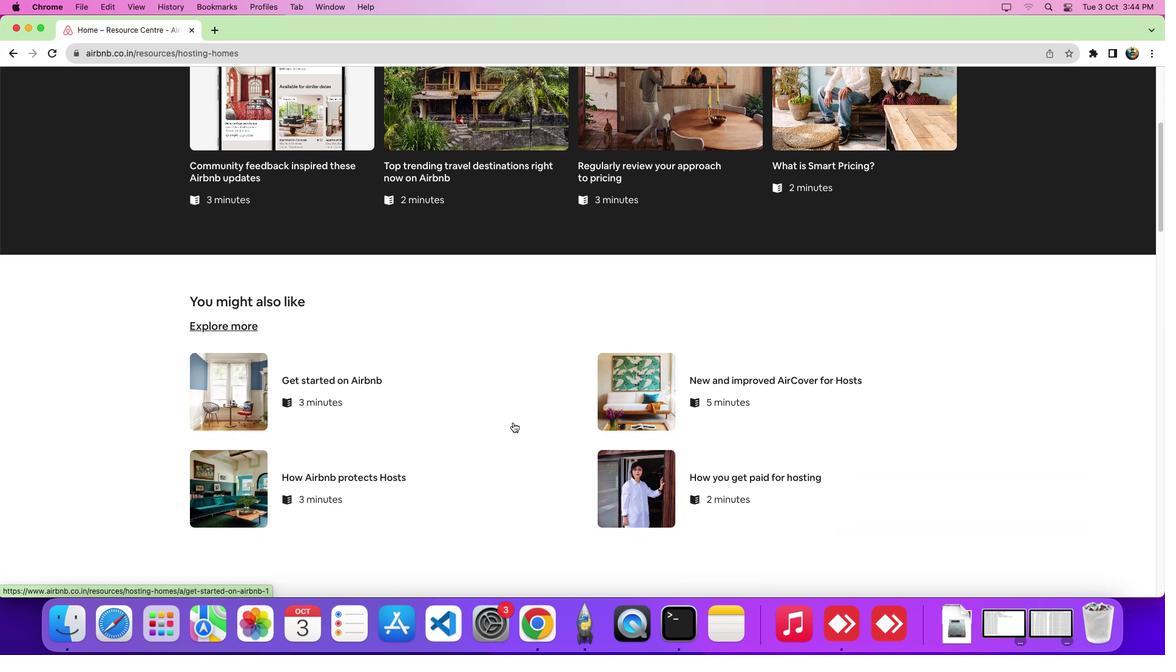 
Action: Mouse scrolled (513, 423) with delta (0, 0)
Screenshot: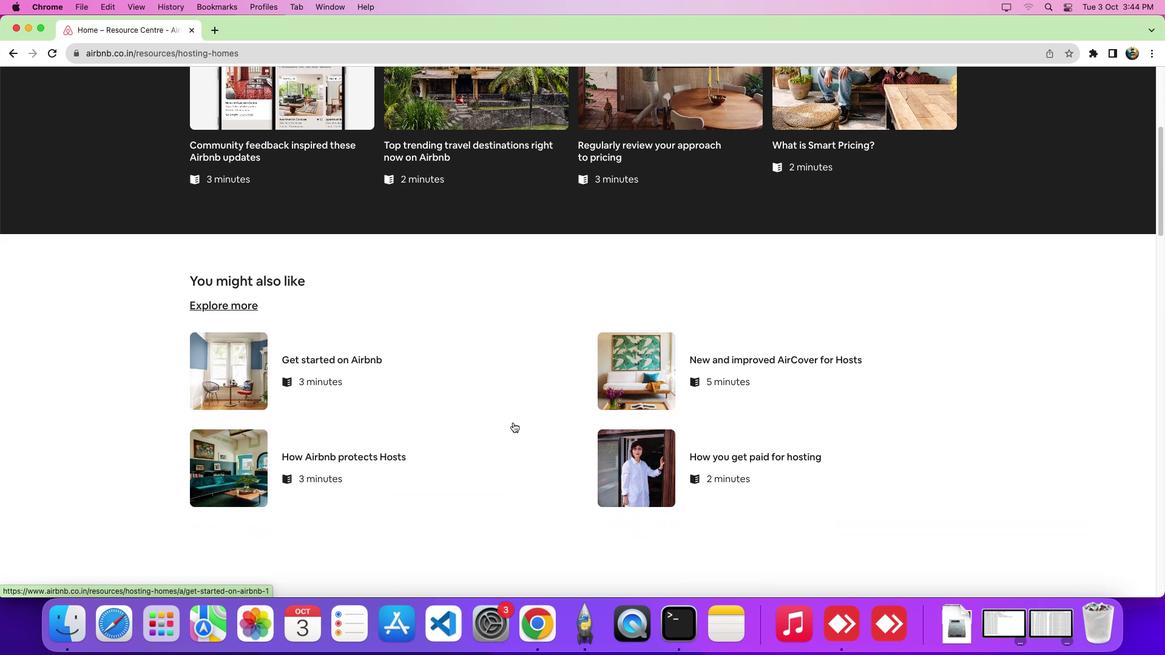 
Action: Mouse scrolled (513, 423) with delta (0, -1)
Screenshot: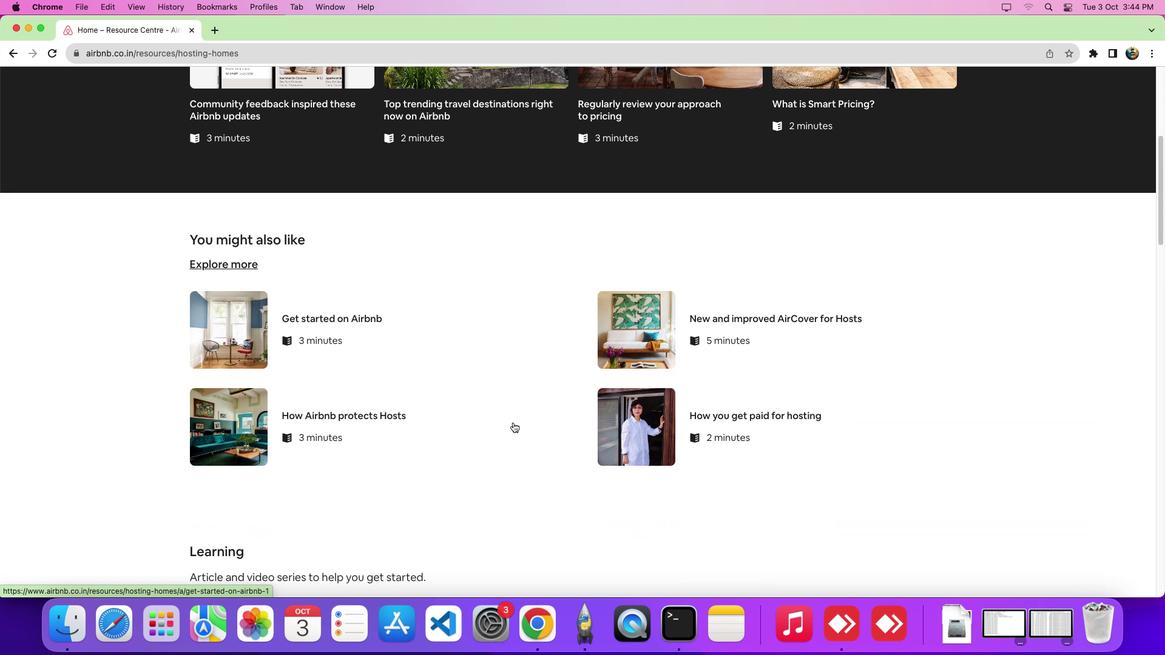 
Action: Mouse scrolled (513, 423) with delta (0, -1)
Screenshot: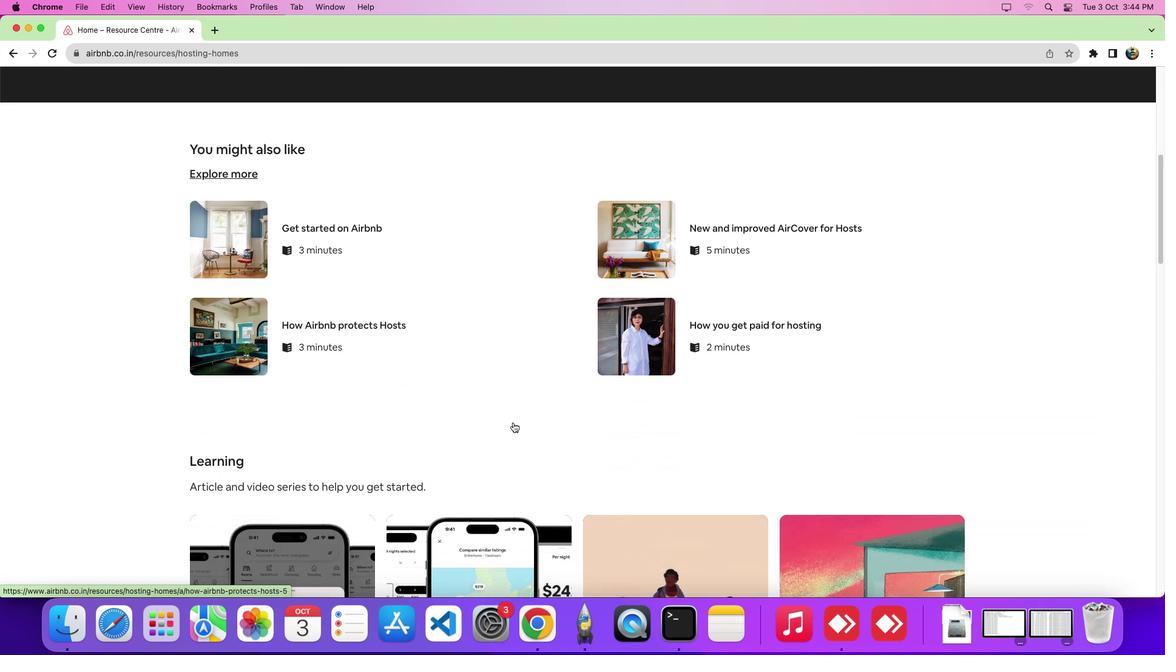 
Action: Mouse scrolled (513, 423) with delta (0, 0)
Screenshot: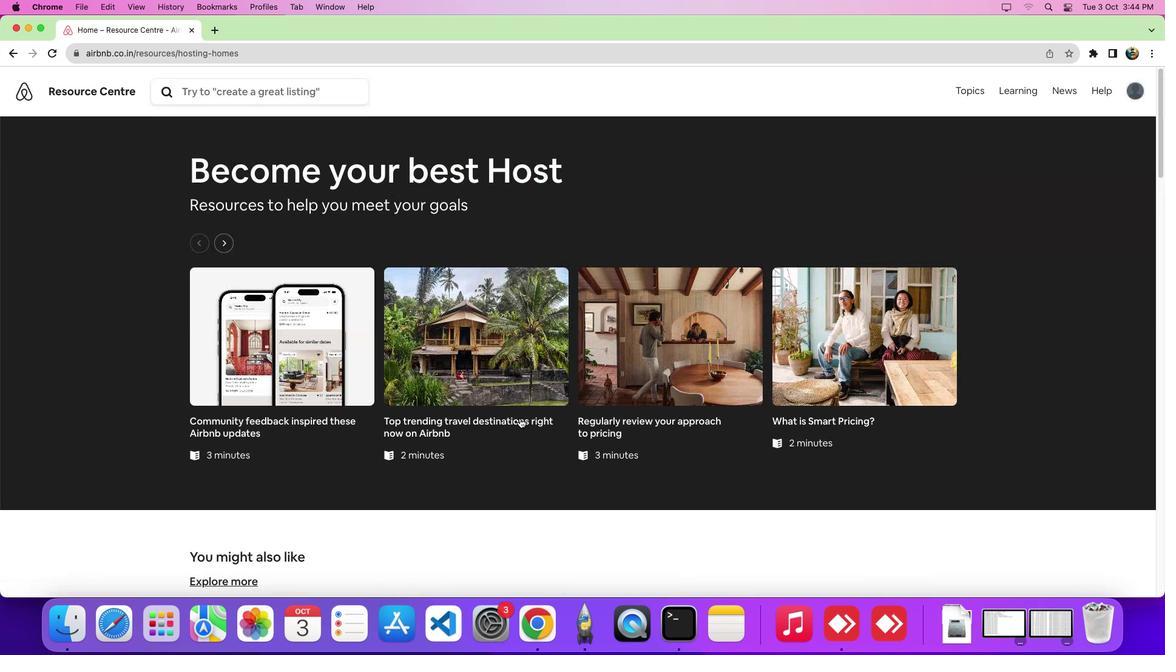 
Action: Mouse scrolled (513, 423) with delta (0, 1)
Screenshot: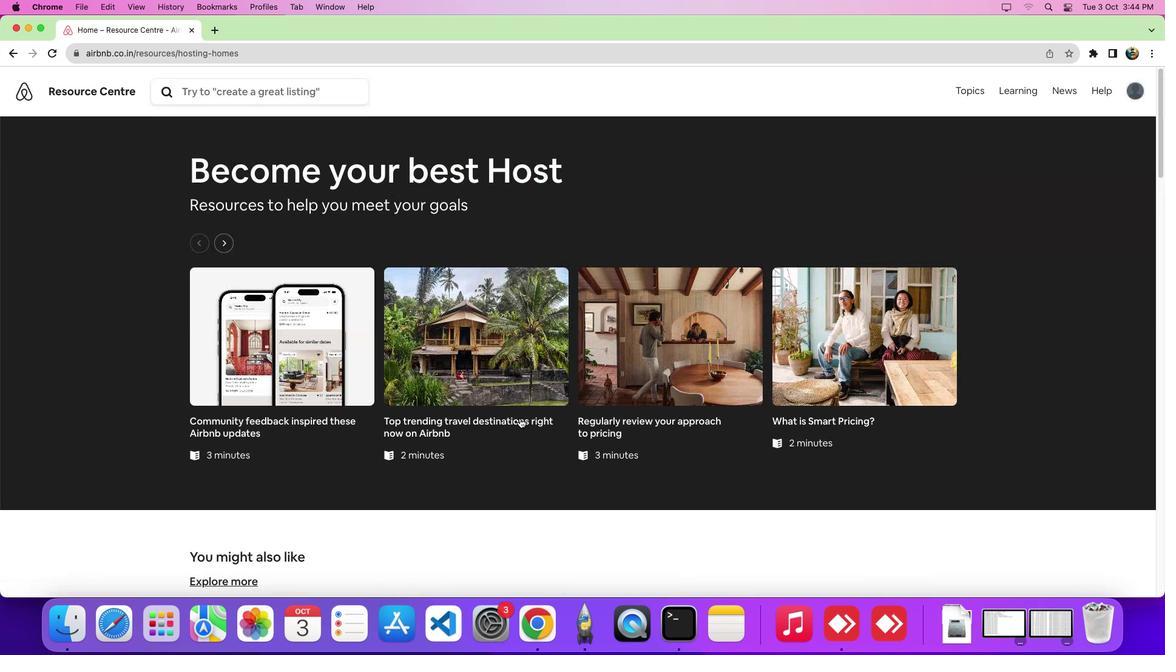 
Action: Mouse scrolled (513, 423) with delta (0, 6)
Screenshot: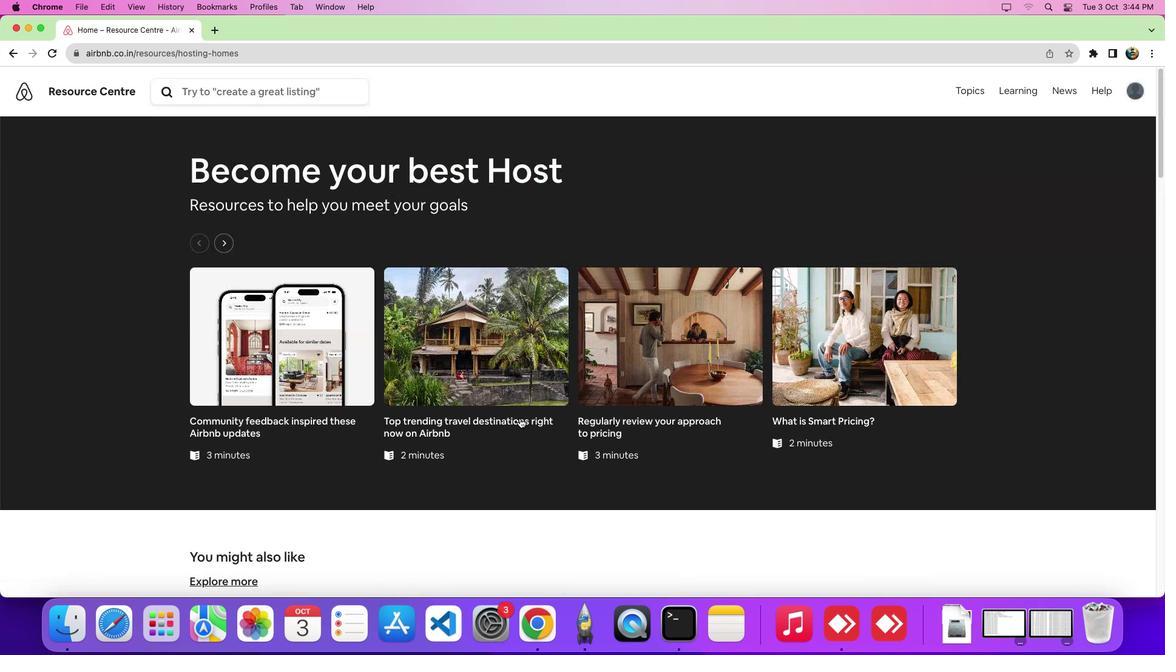 
Action: Mouse scrolled (513, 423) with delta (0, 8)
Screenshot: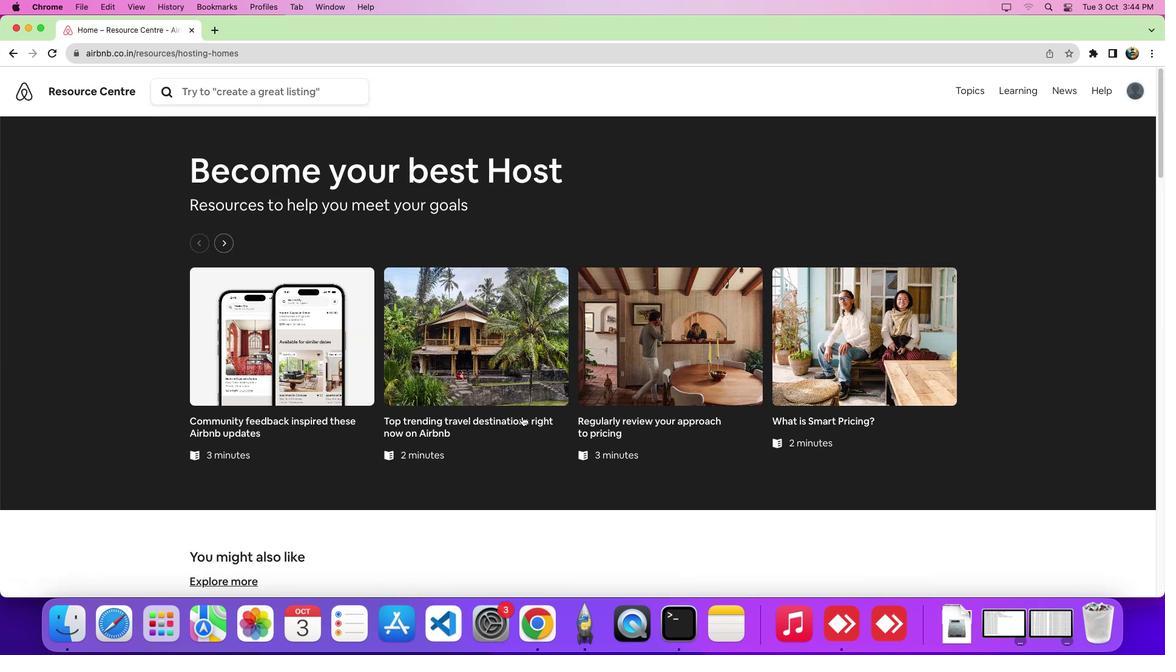 
Action: Mouse scrolled (513, 423) with delta (0, 9)
Screenshot: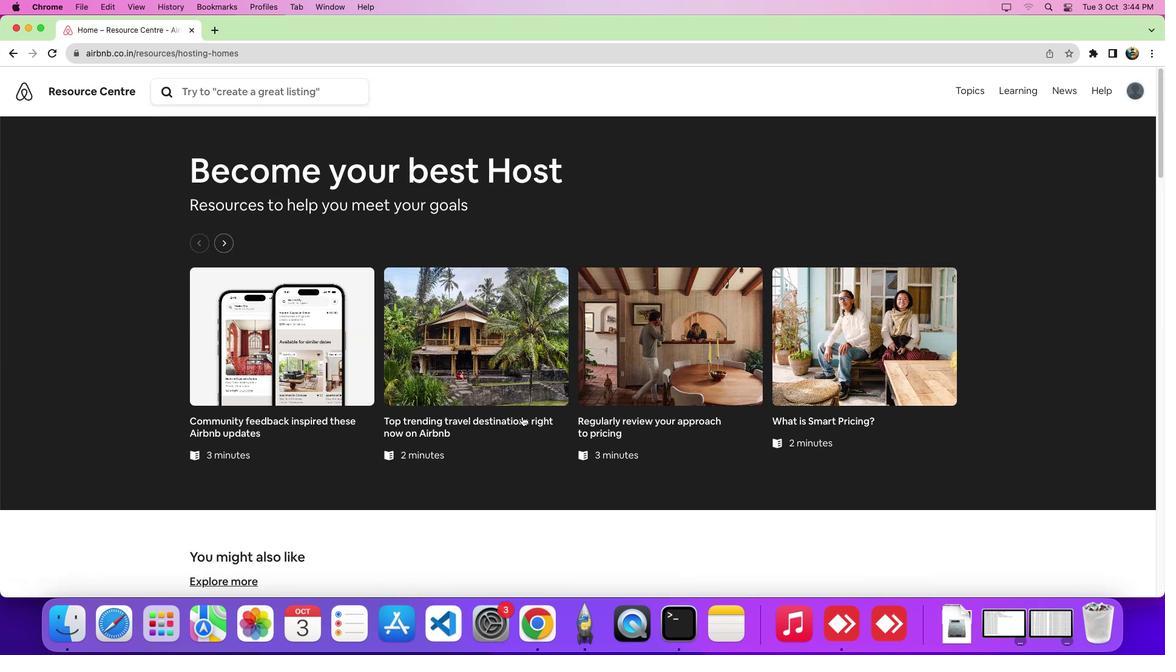 
Action: Mouse moved to (966, 95)
Screenshot: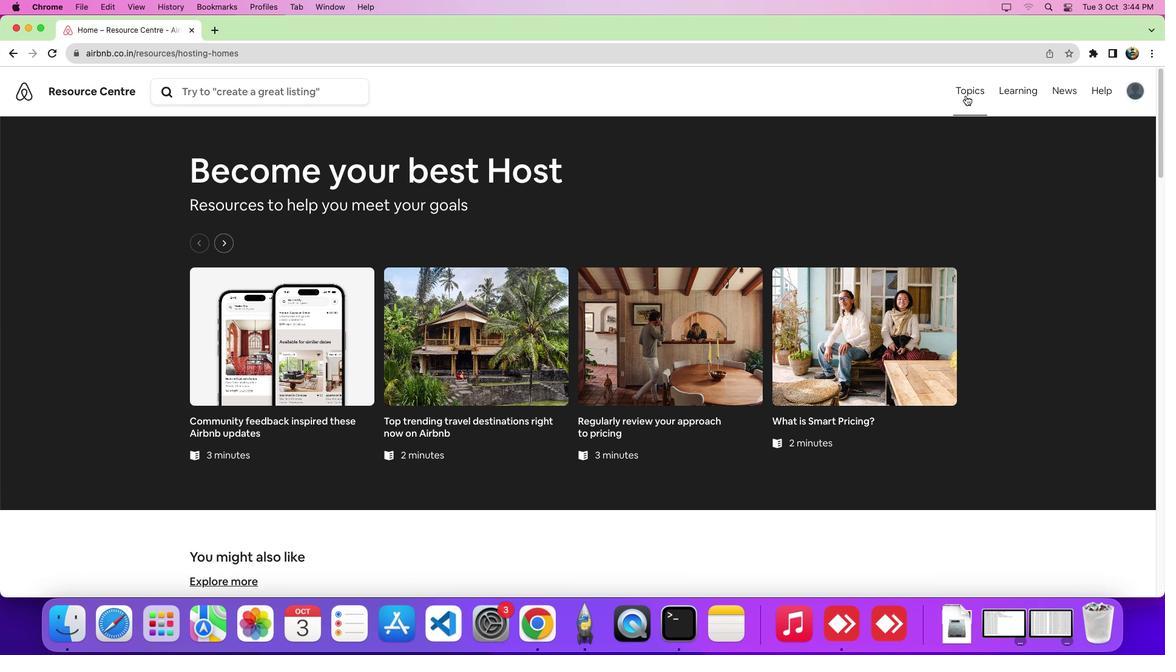 
Action: Mouse pressed left at (966, 95)
Screenshot: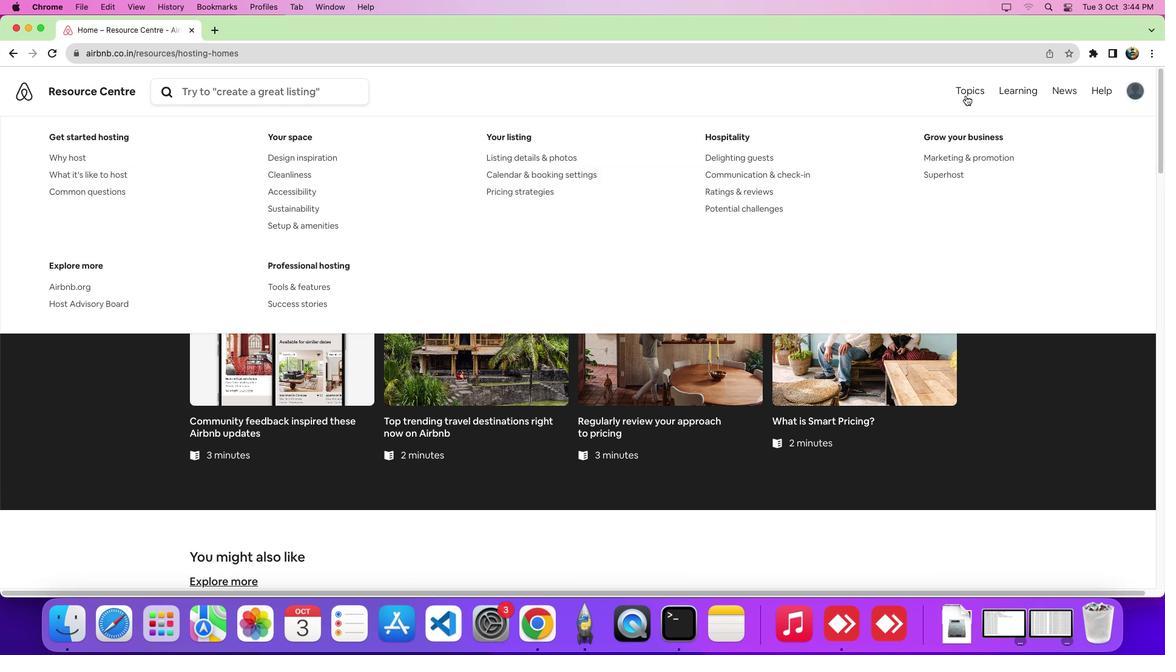 
Action: Mouse moved to (315, 285)
Screenshot: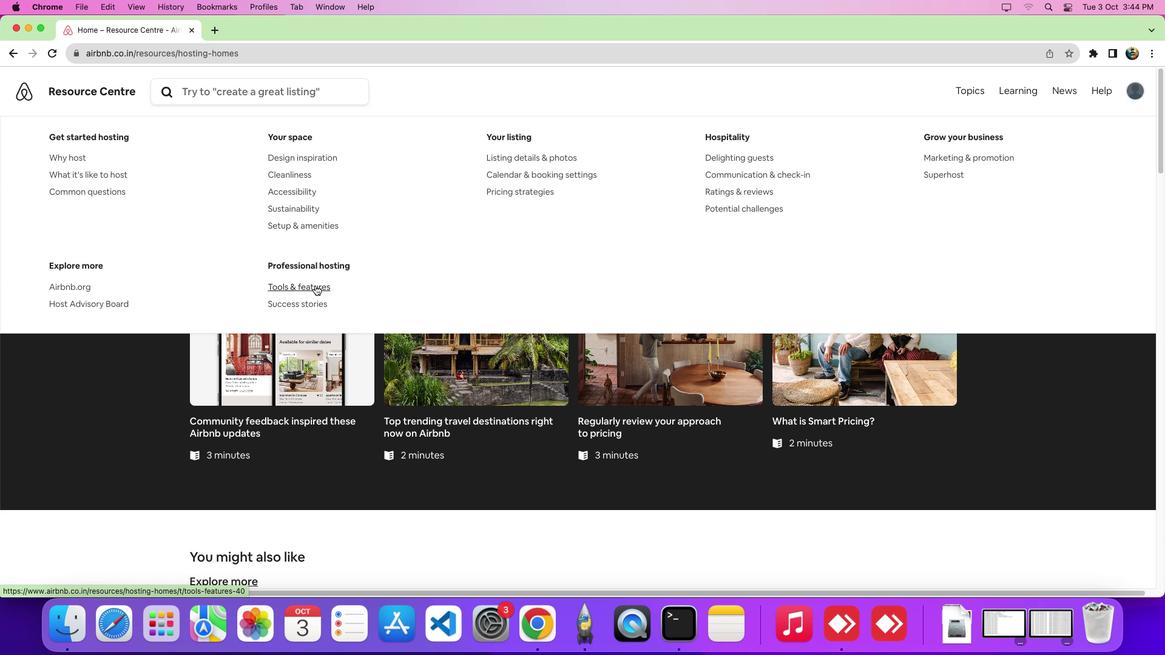 
Action: Mouse pressed left at (315, 285)
Screenshot: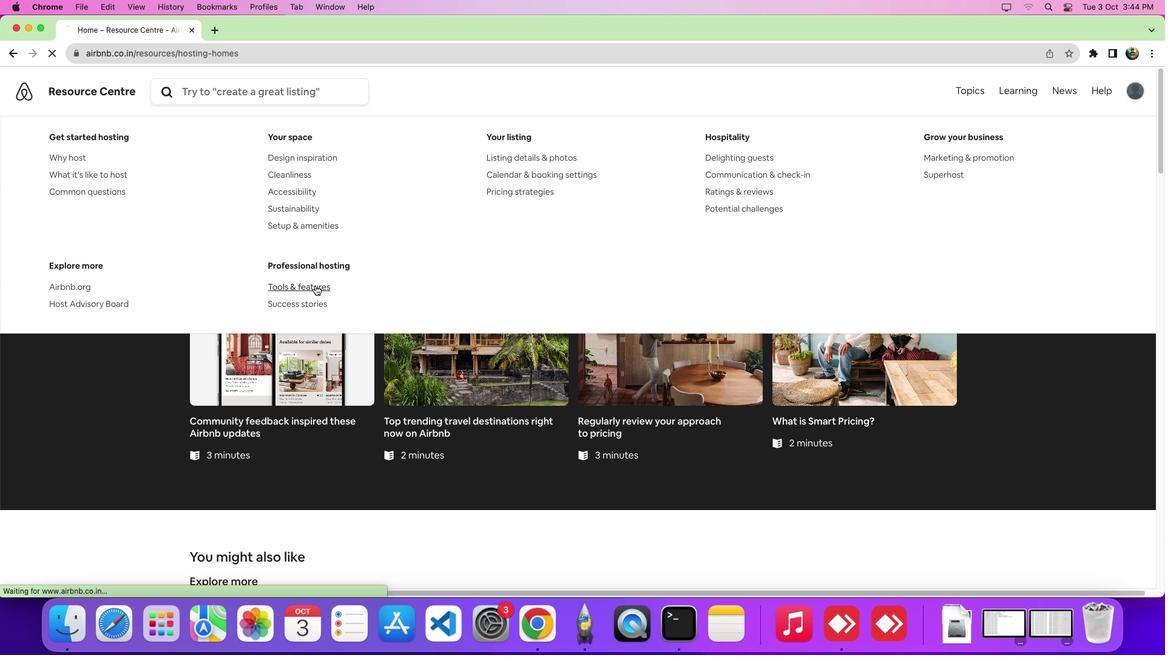 
Action: Mouse moved to (674, 327)
Screenshot: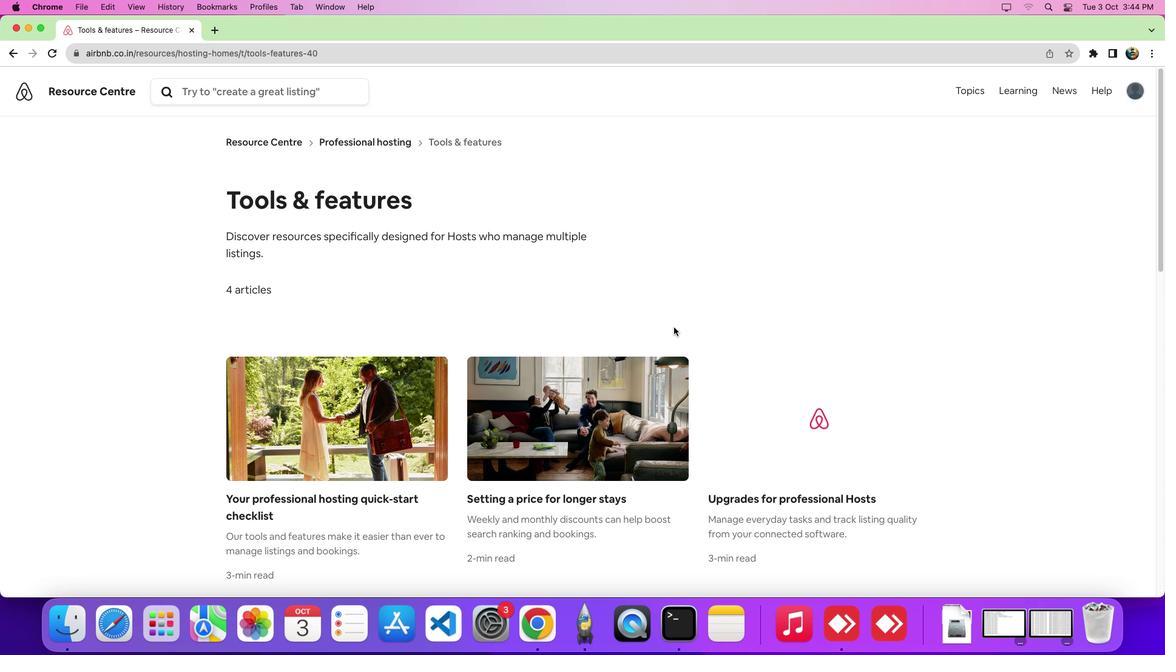 
Action: Mouse scrolled (674, 327) with delta (0, 0)
Screenshot: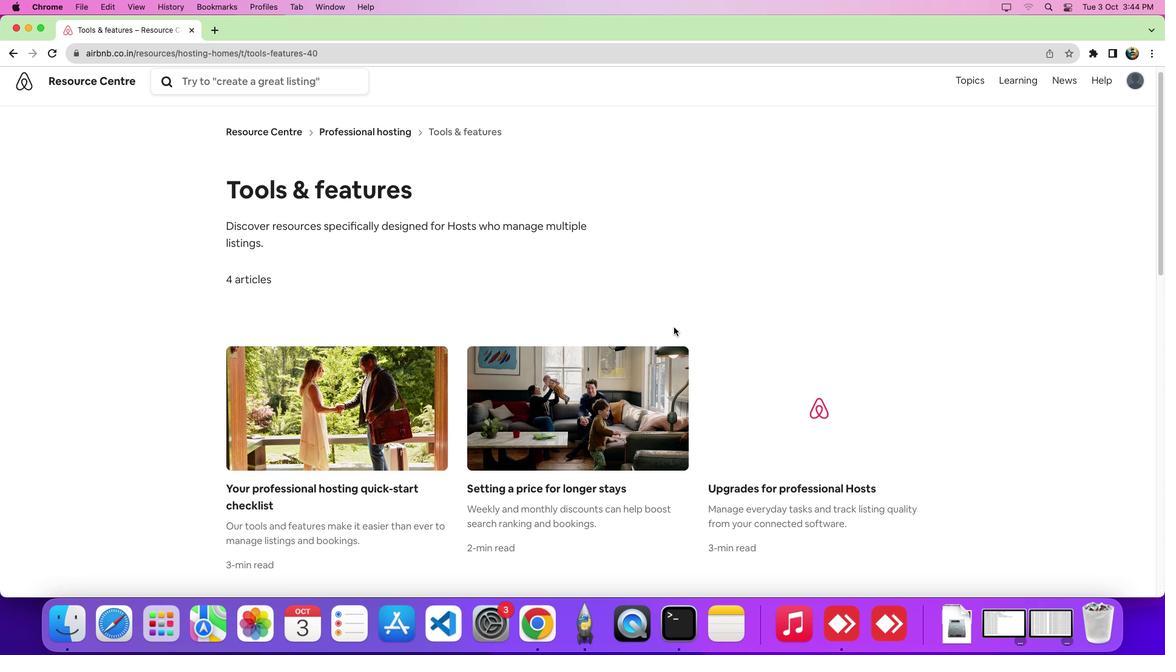 
Action: Mouse scrolled (674, 327) with delta (0, 0)
Screenshot: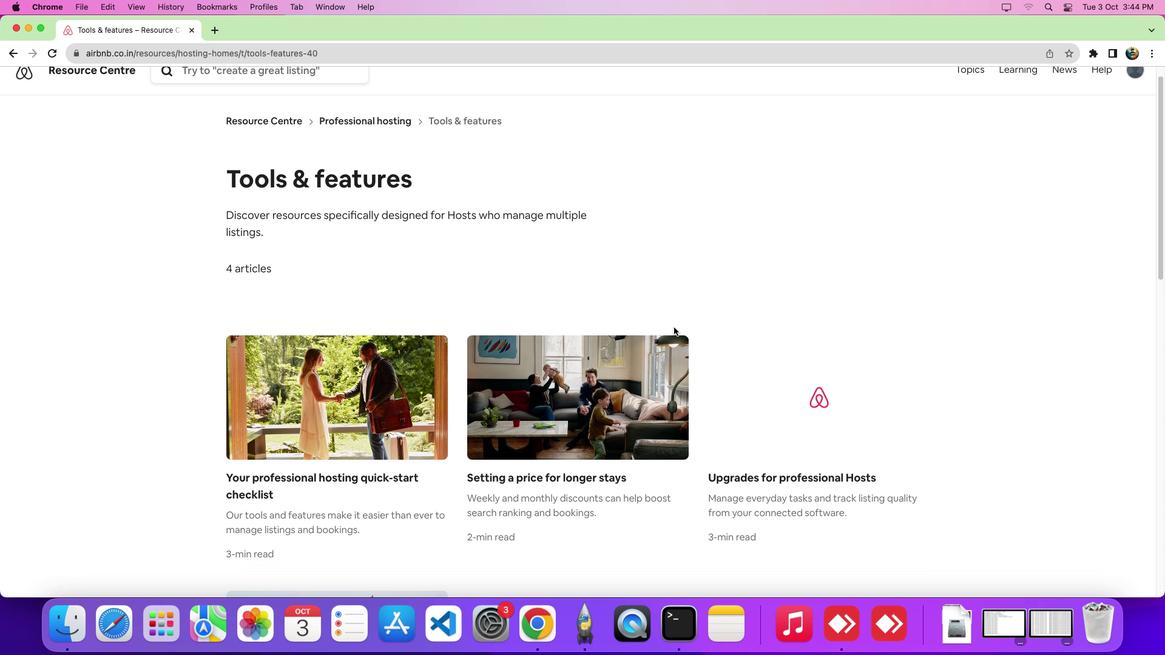 
Action: Mouse scrolled (674, 327) with delta (0, 0)
Screenshot: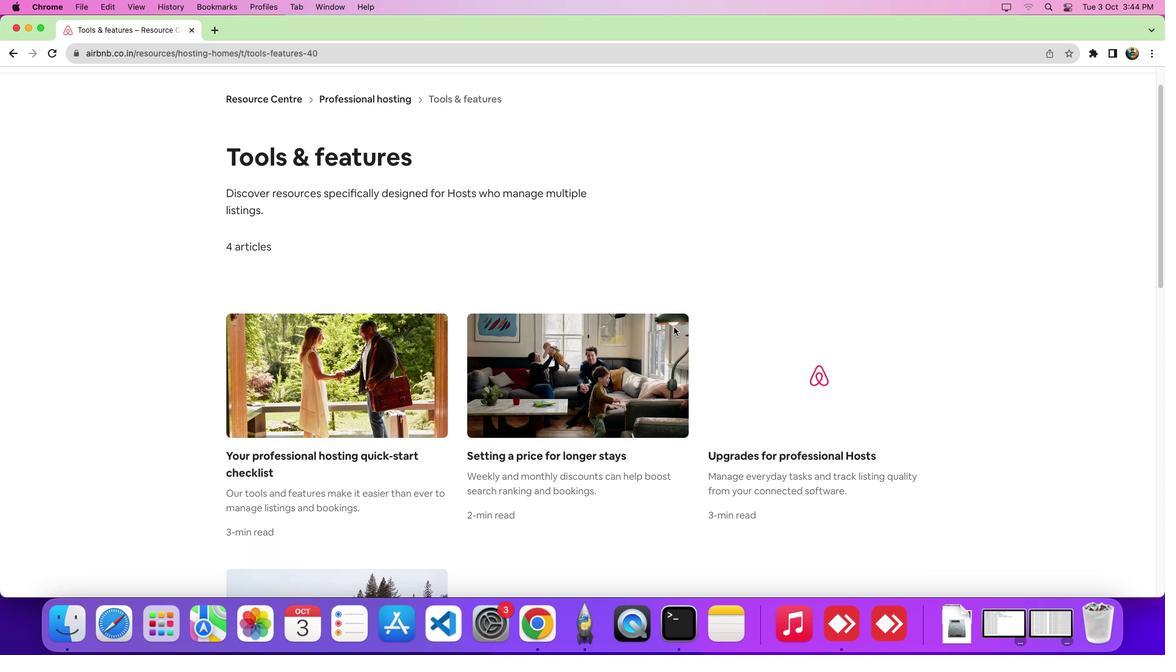 
Action: Mouse scrolled (674, 327) with delta (0, 0)
Screenshot: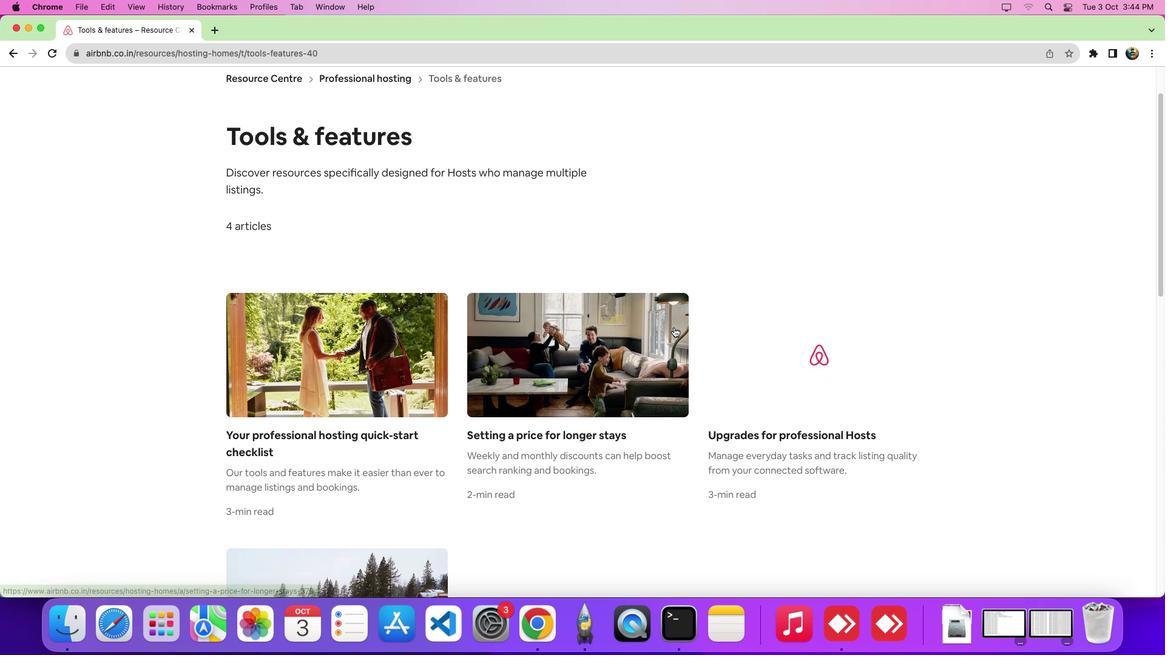 
Action: Mouse scrolled (674, 327) with delta (0, 0)
Screenshot: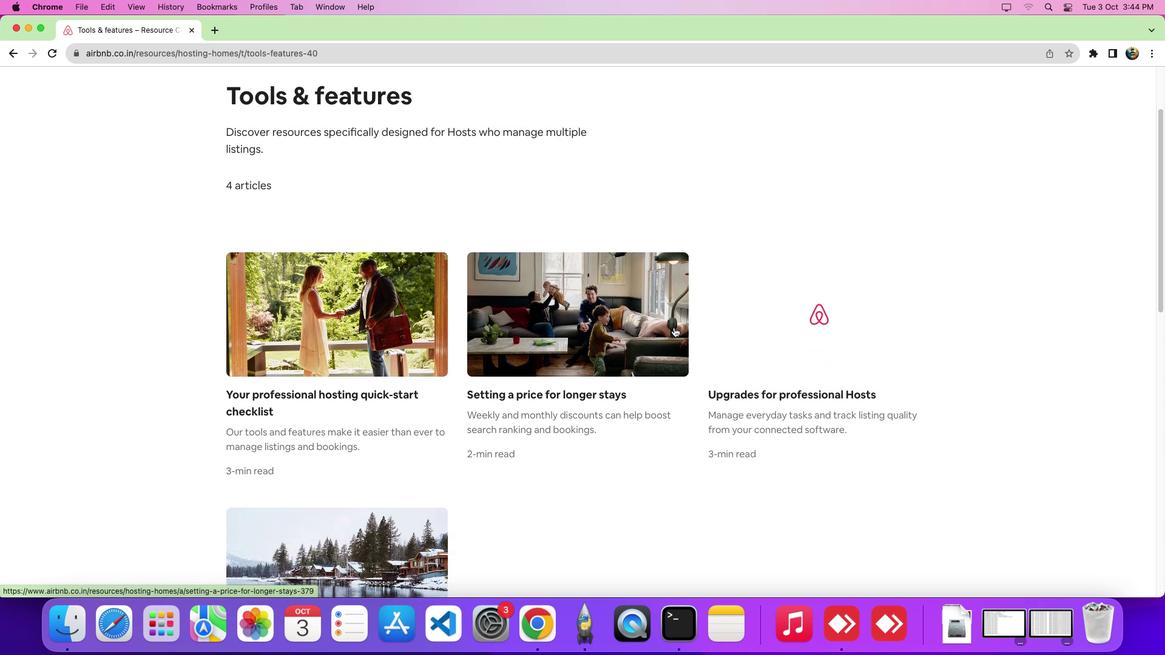 
Action: Mouse scrolled (674, 327) with delta (0, -1)
Screenshot: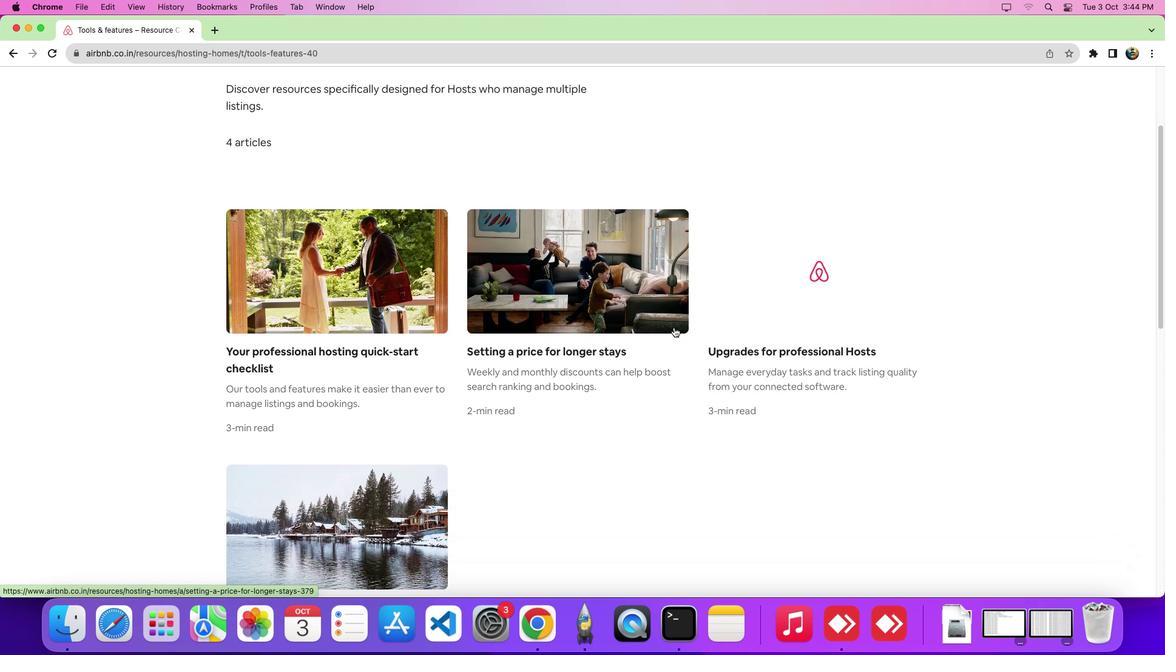 
Action: Mouse moved to (675, 329)
Screenshot: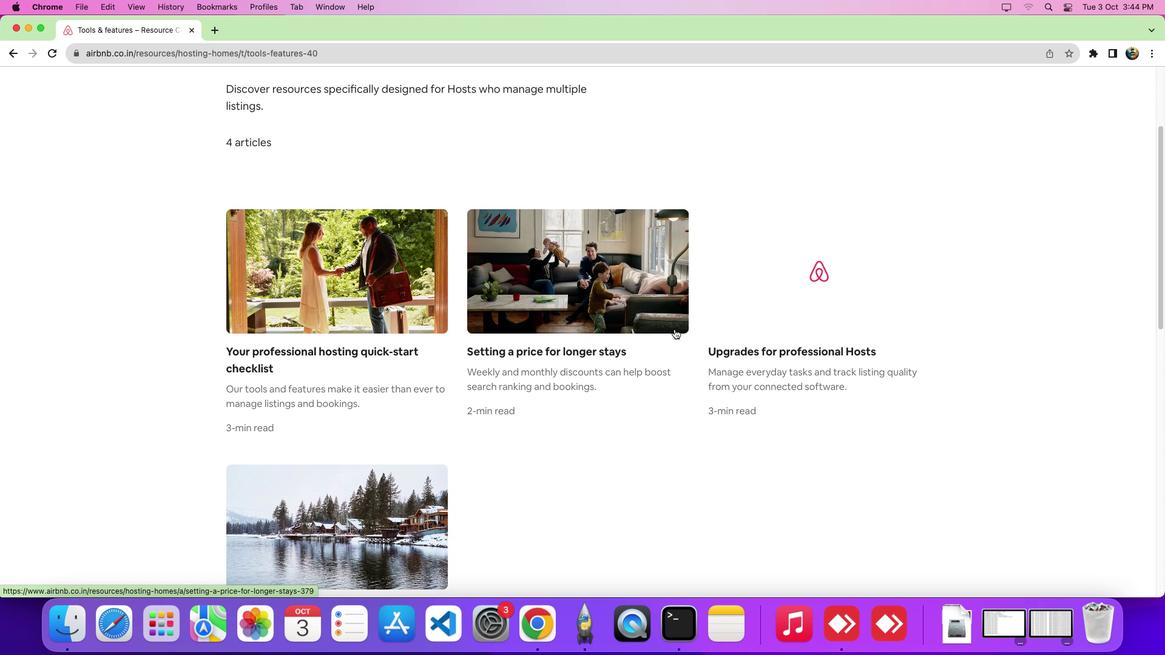 
Action: Mouse scrolled (675, 329) with delta (0, 0)
Screenshot: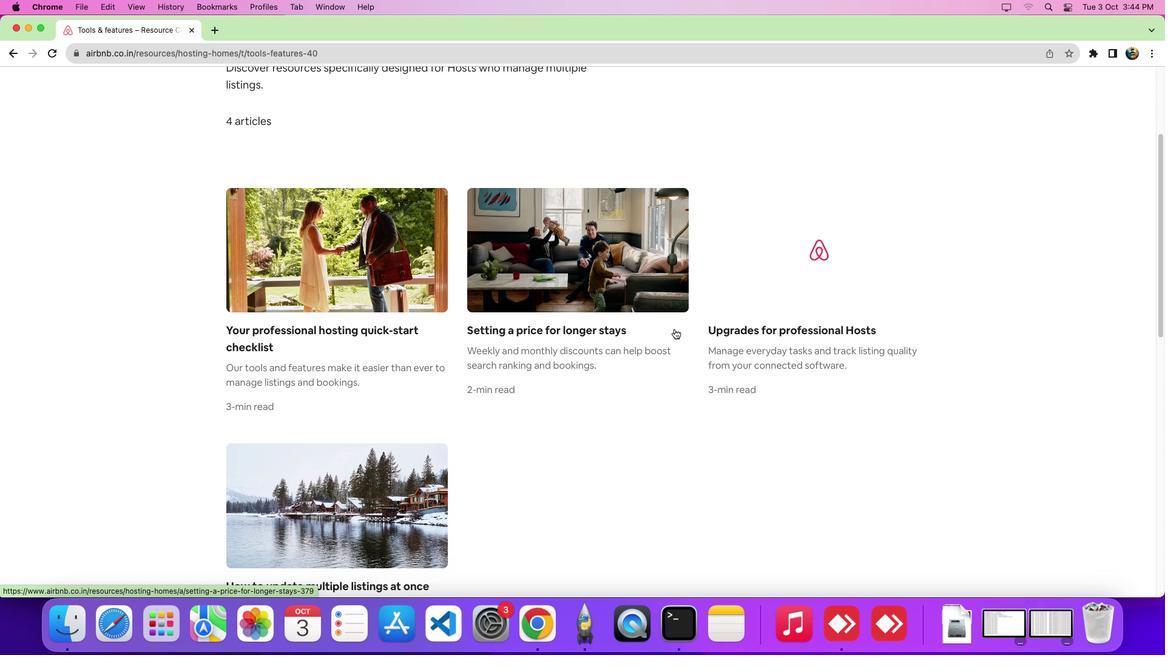 
Action: Mouse scrolled (675, 329) with delta (0, 0)
Screenshot: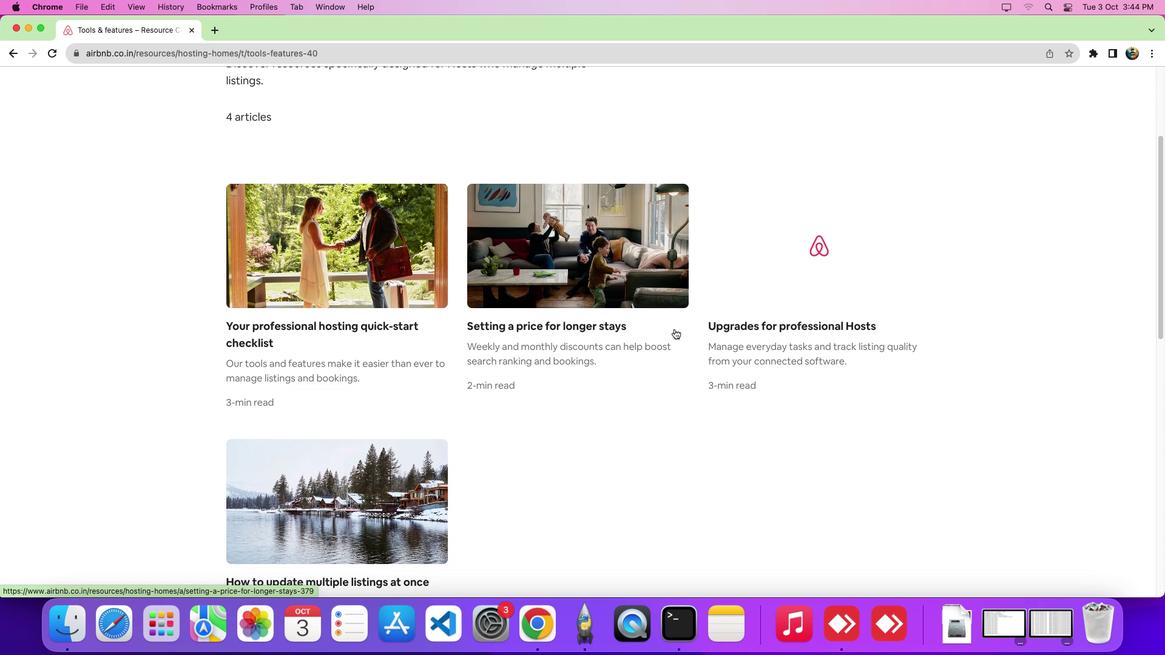 
